 Task: For heading  Tahoma with underline.  font size for heading20,  'Change the font style of data to'Arial.  and font size to 12,  Change the alignment of both headline & data to Align left.  In the sheet  auditingSalesForecast_2022
Action: Mouse moved to (47, 98)
Screenshot: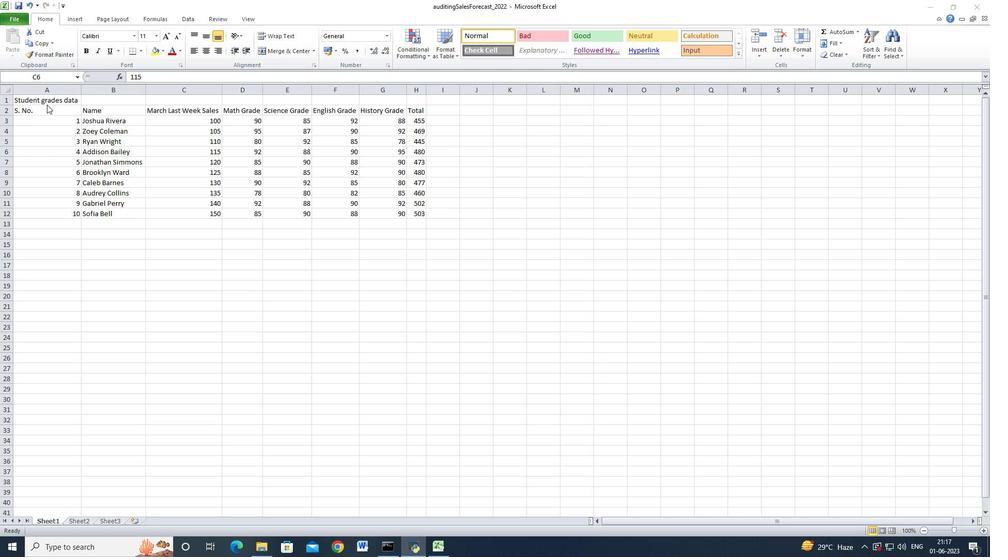 
Action: Mouse pressed left at (47, 98)
Screenshot: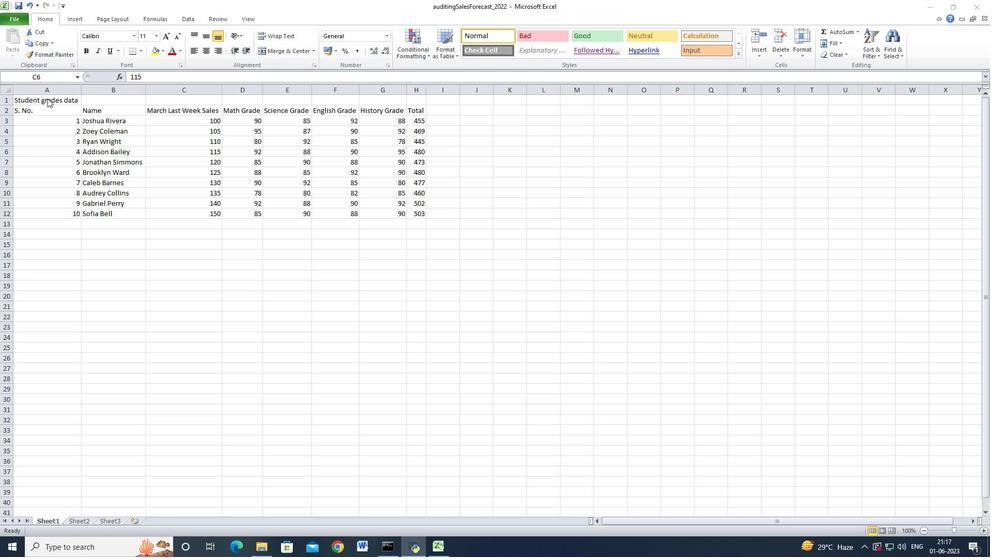 
Action: Mouse moved to (45, 99)
Screenshot: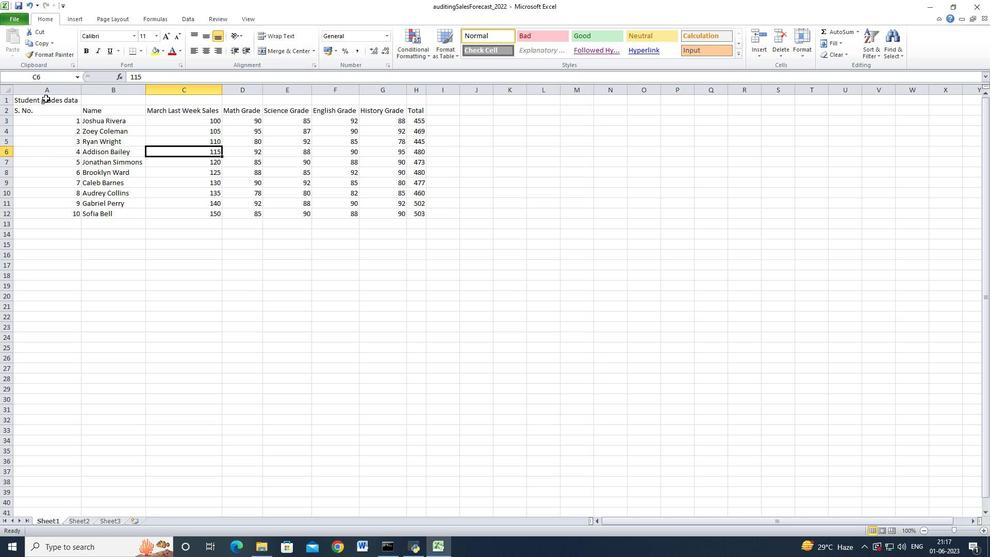 
Action: Mouse pressed left at (45, 99)
Screenshot: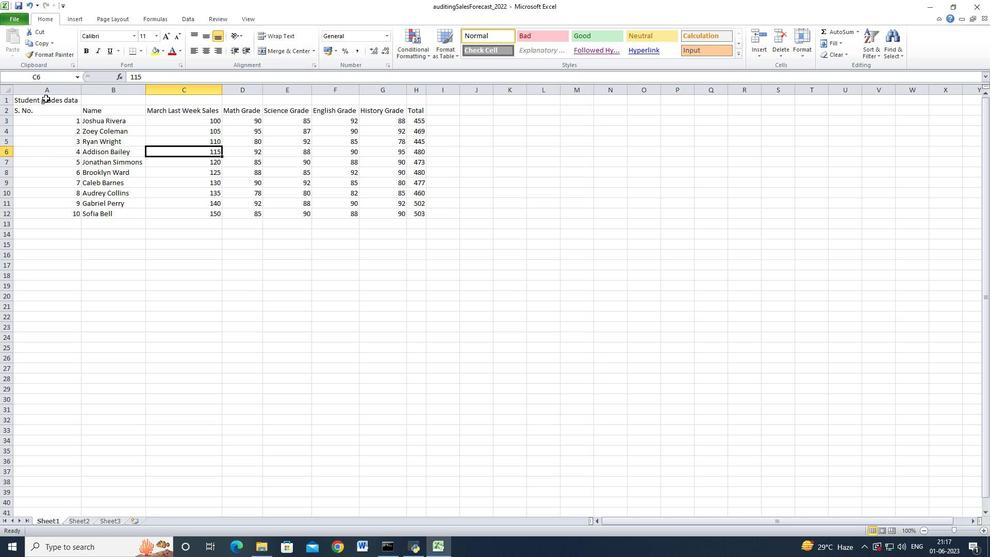 
Action: Mouse moved to (134, 35)
Screenshot: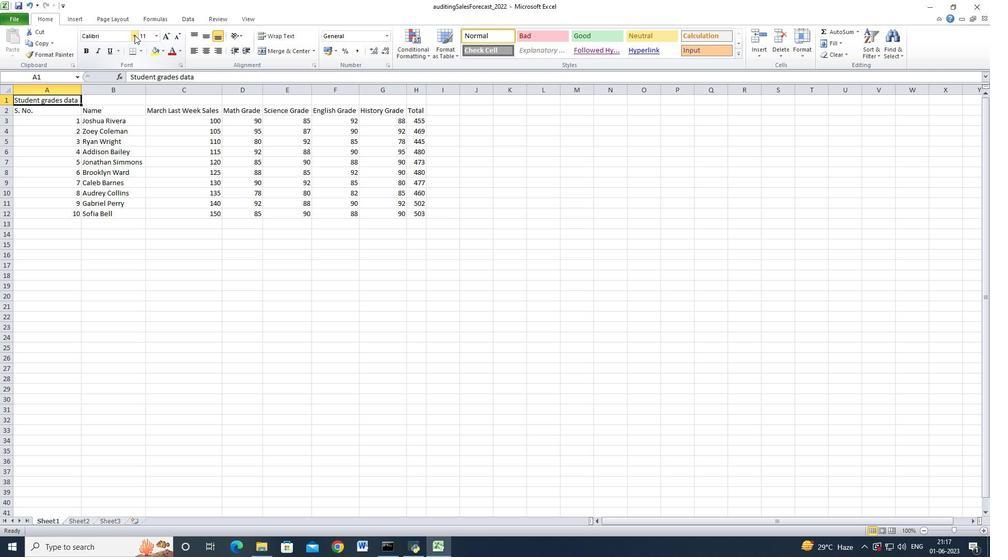 
Action: Mouse pressed left at (134, 35)
Screenshot: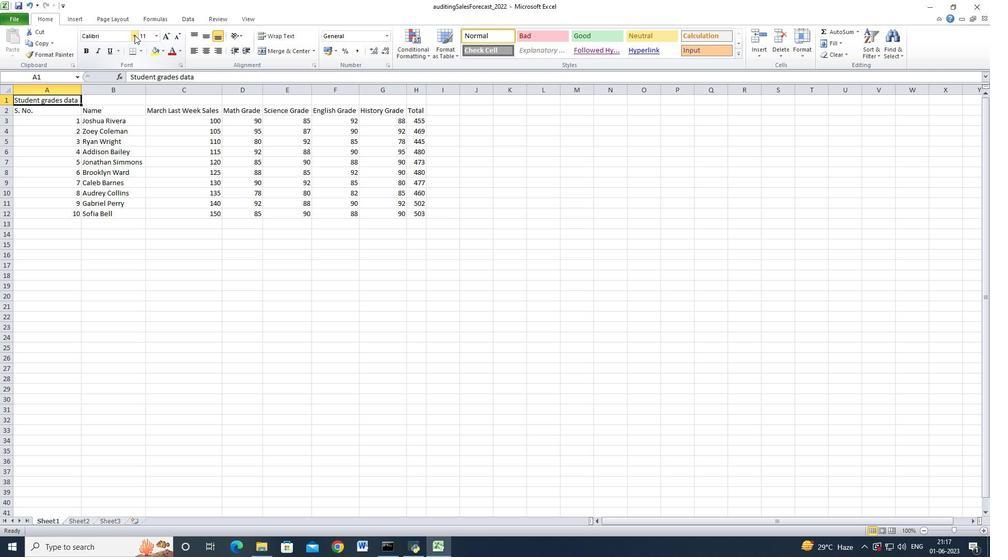 
Action: Mouse moved to (106, 248)
Screenshot: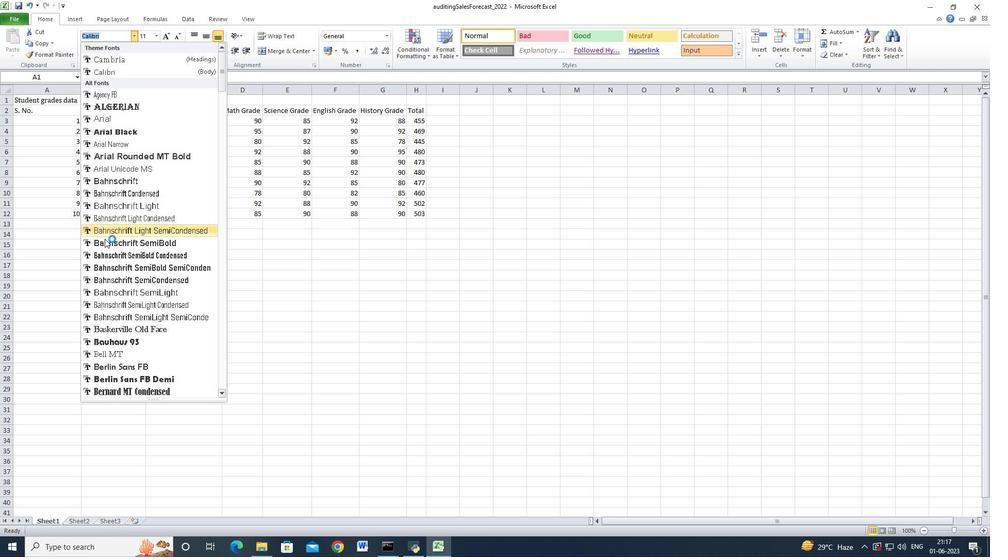 
Action: Mouse scrolled (106, 247) with delta (0, 0)
Screenshot: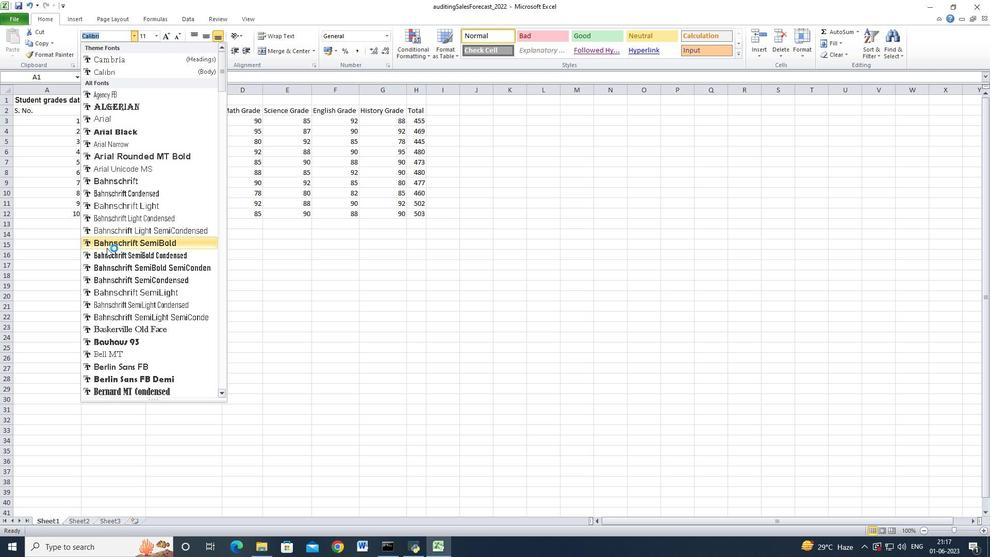 
Action: Mouse scrolled (106, 247) with delta (0, 0)
Screenshot: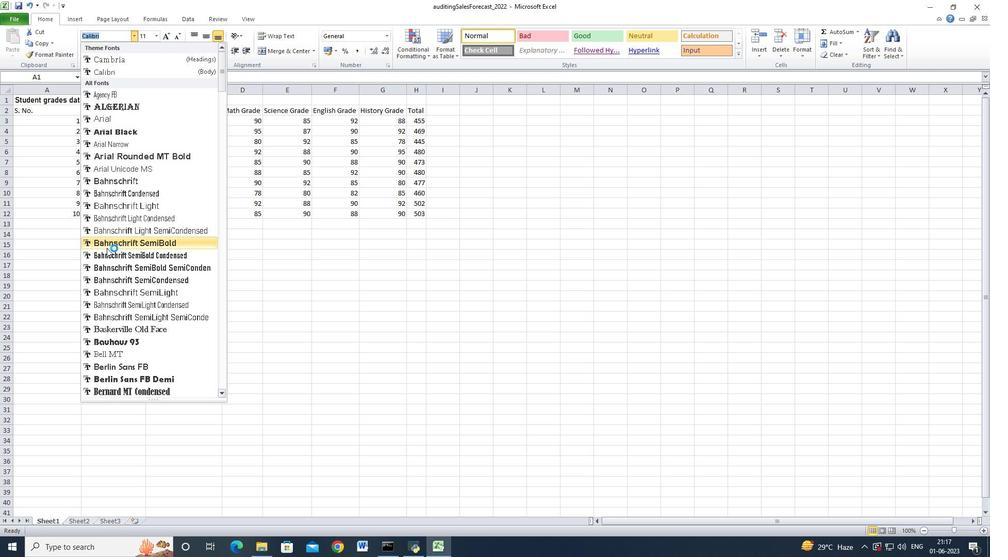 
Action: Mouse scrolled (106, 247) with delta (0, 0)
Screenshot: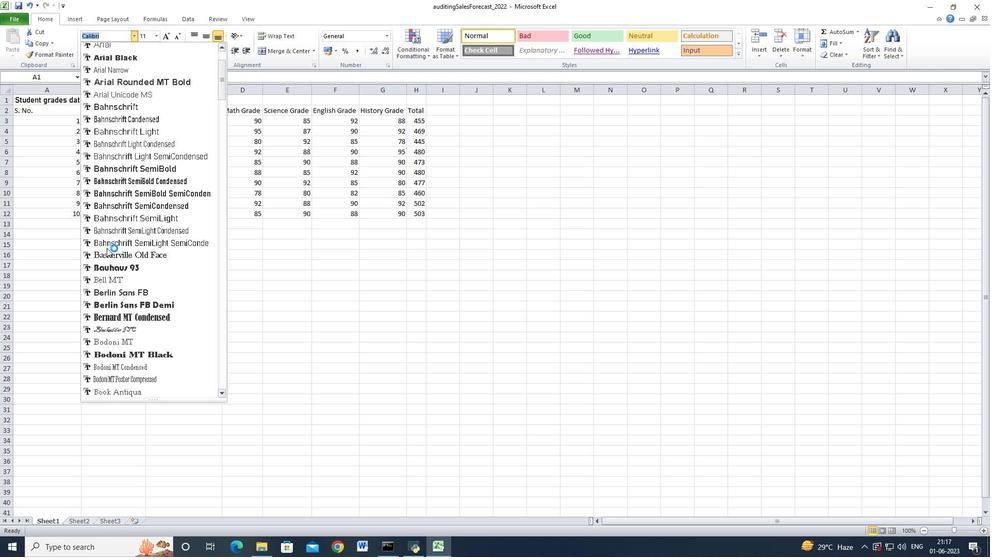 
Action: Mouse moved to (106, 248)
Screenshot: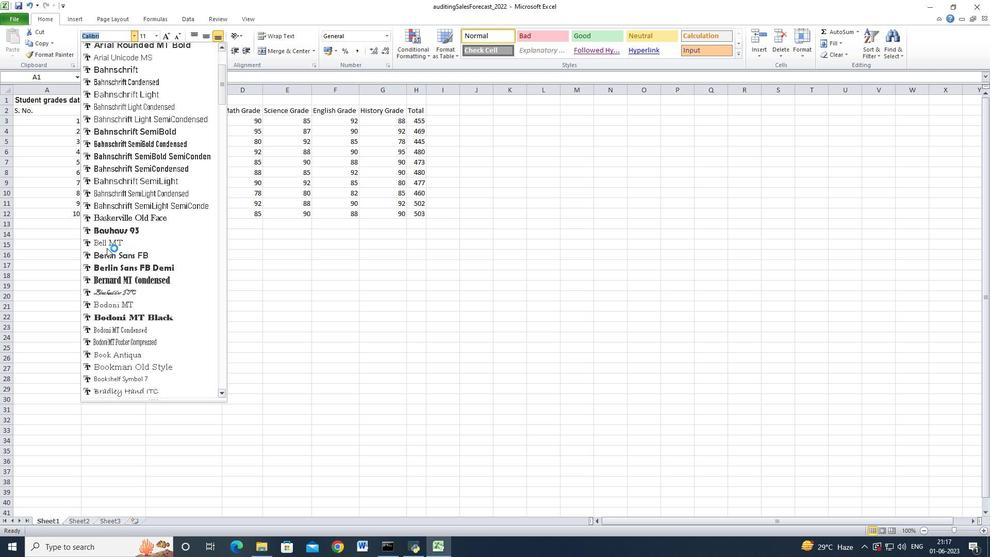 
Action: Mouse scrolled (106, 247) with delta (0, 0)
Screenshot: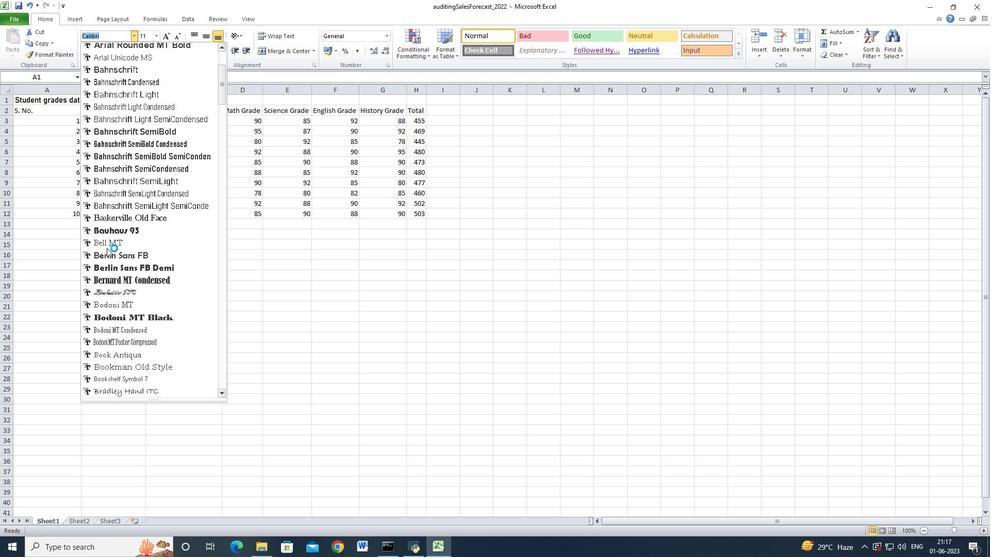
Action: Mouse scrolled (106, 247) with delta (0, 0)
Screenshot: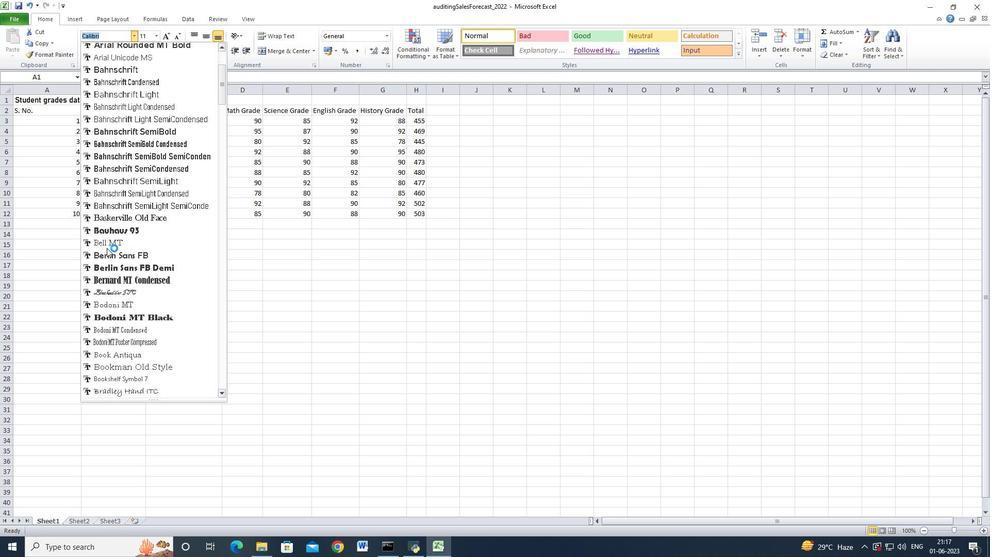 
Action: Mouse scrolled (106, 247) with delta (0, 0)
Screenshot: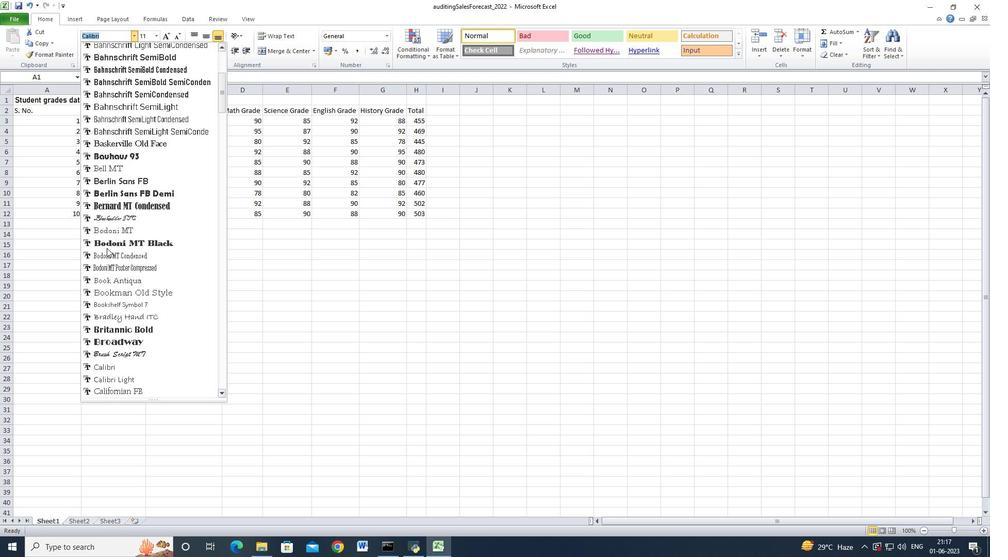 
Action: Mouse scrolled (106, 247) with delta (0, 0)
Screenshot: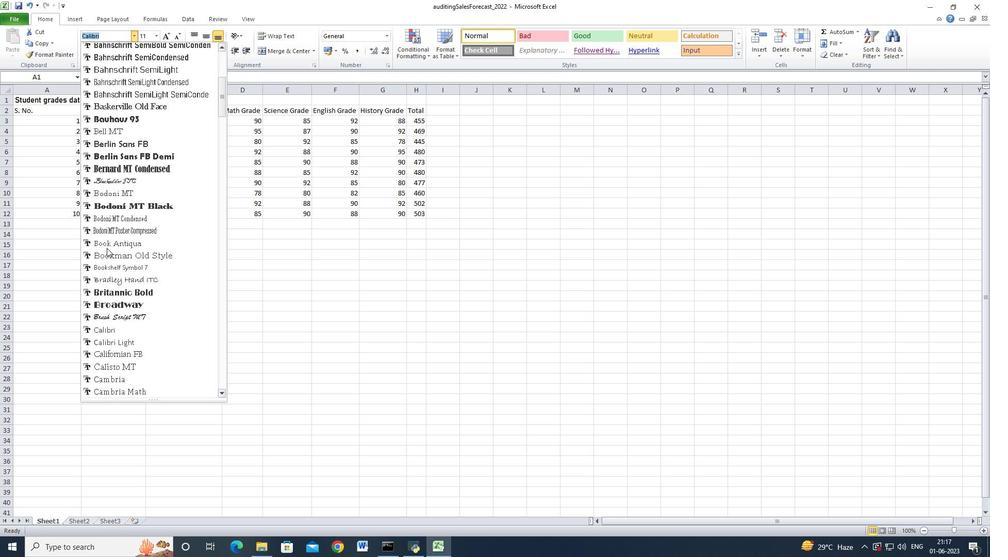 
Action: Mouse scrolled (106, 247) with delta (0, 0)
Screenshot: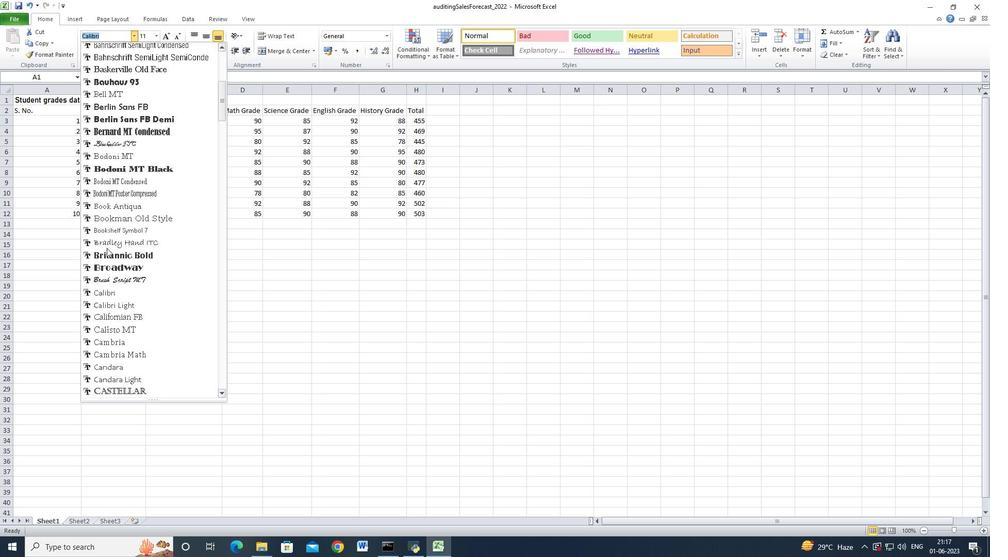 
Action: Mouse scrolled (106, 247) with delta (0, 0)
Screenshot: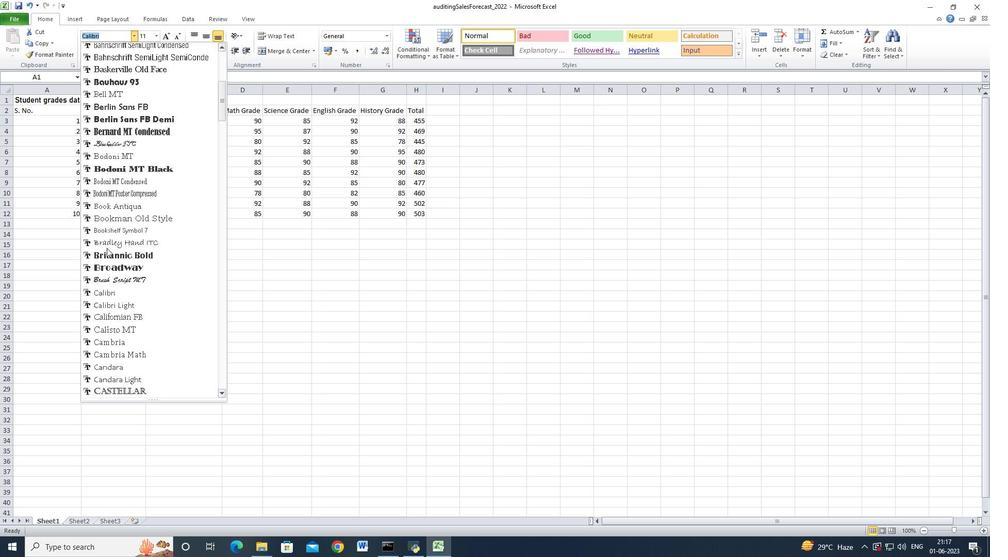 
Action: Mouse scrolled (106, 247) with delta (0, 0)
Screenshot: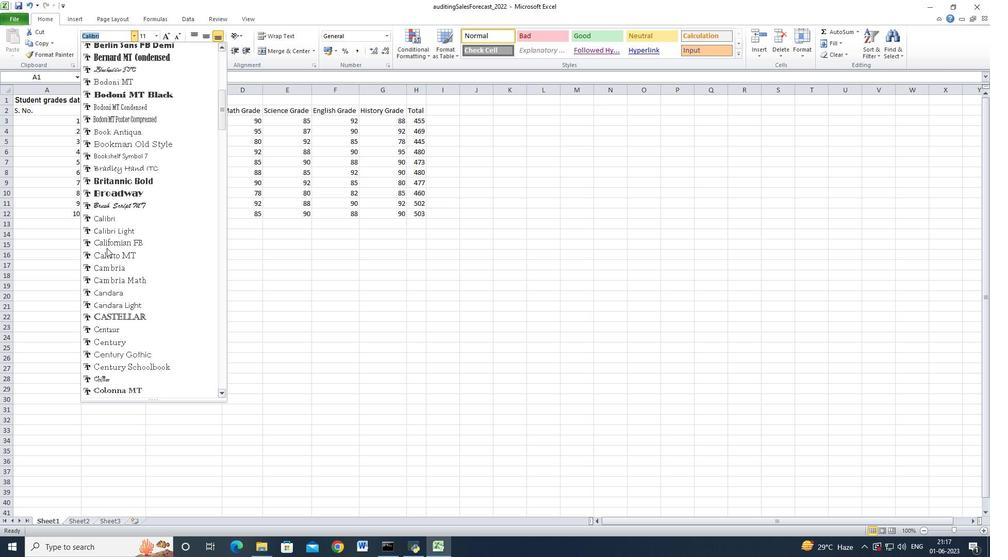
Action: Mouse scrolled (106, 247) with delta (0, 0)
Screenshot: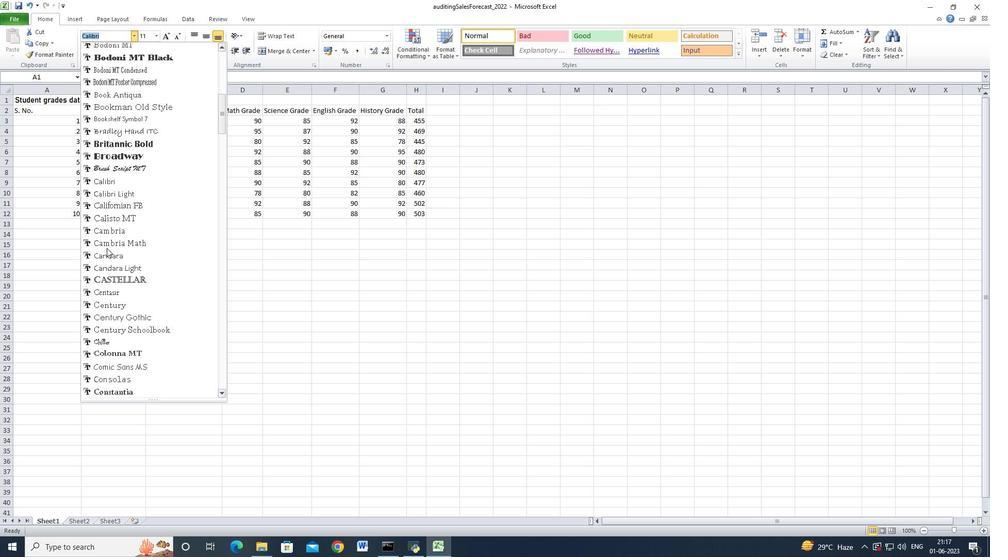 
Action: Mouse scrolled (106, 247) with delta (0, 0)
Screenshot: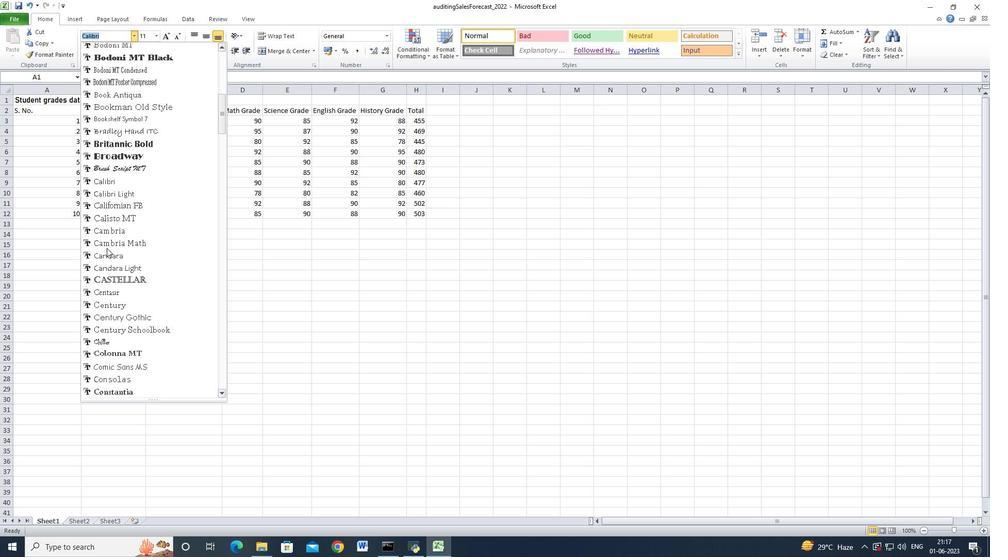 
Action: Mouse scrolled (106, 247) with delta (0, 0)
Screenshot: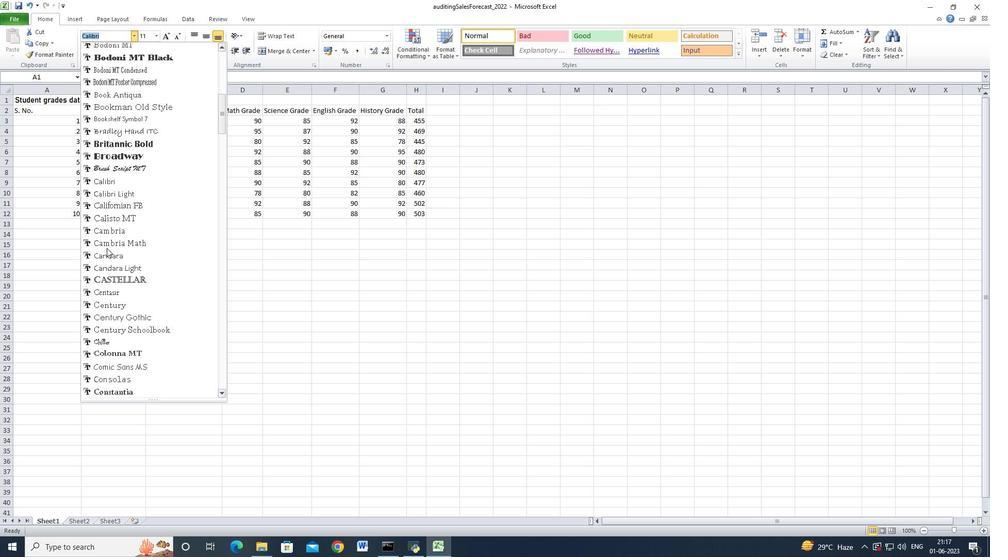 
Action: Mouse scrolled (106, 247) with delta (0, 0)
Screenshot: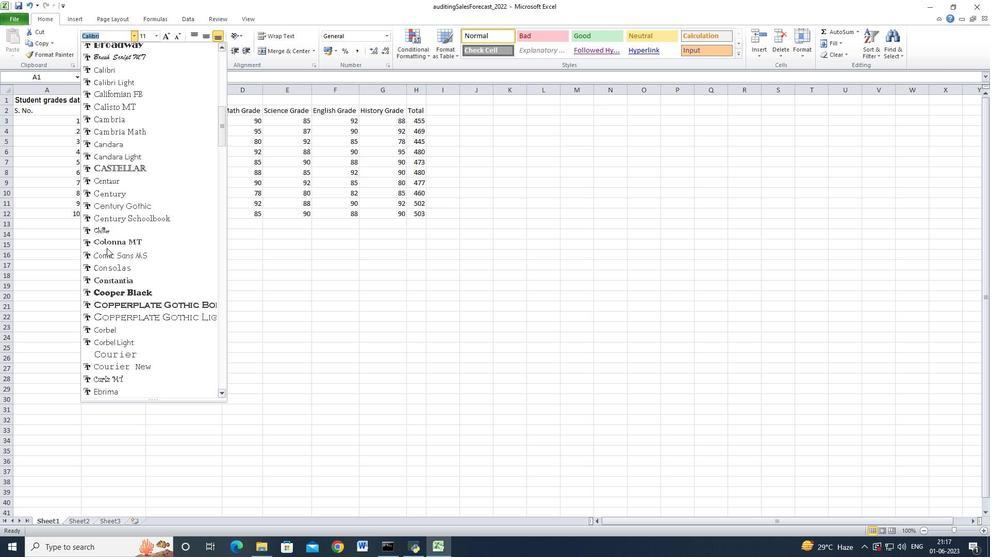 
Action: Mouse scrolled (106, 247) with delta (0, 0)
Screenshot: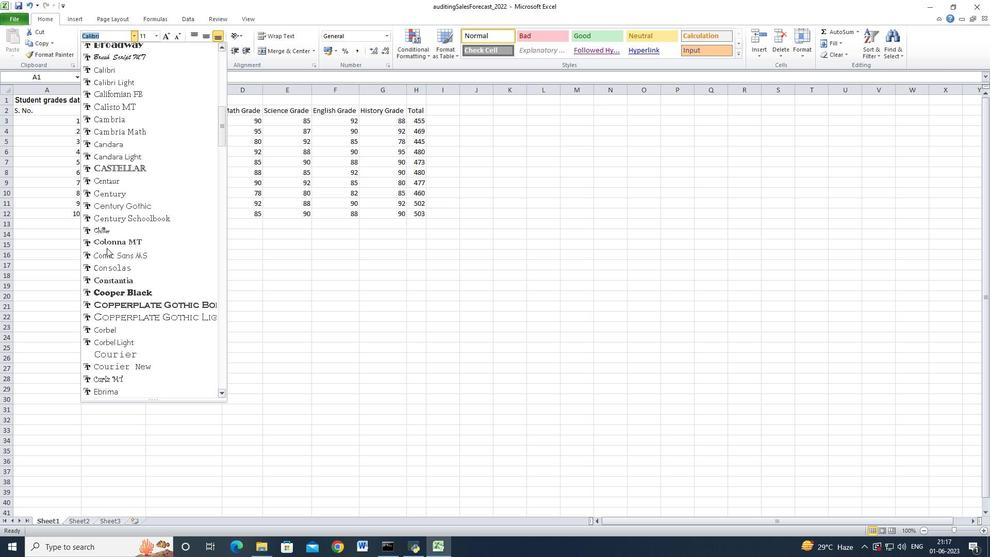 
Action: Mouse scrolled (106, 247) with delta (0, 0)
Screenshot: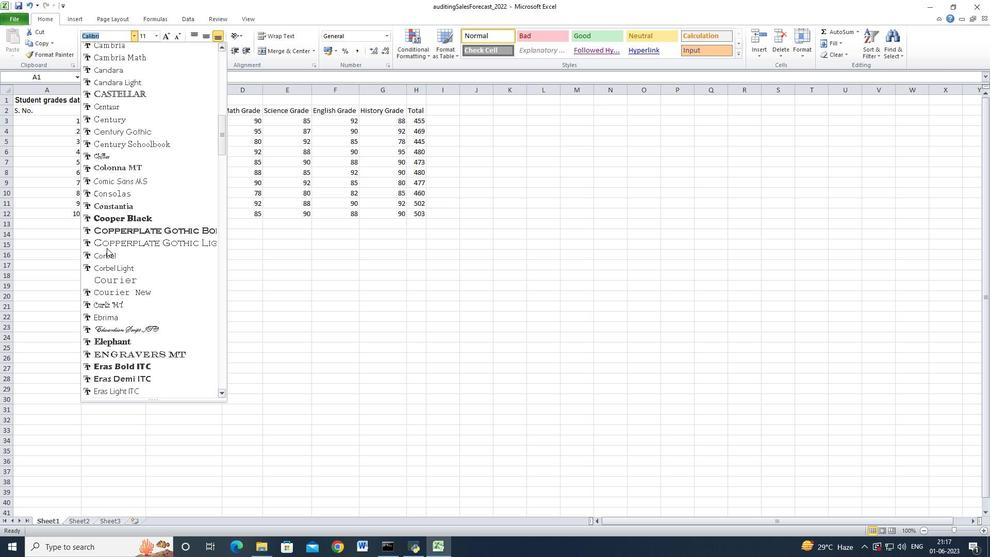 
Action: Mouse scrolled (106, 247) with delta (0, 0)
Screenshot: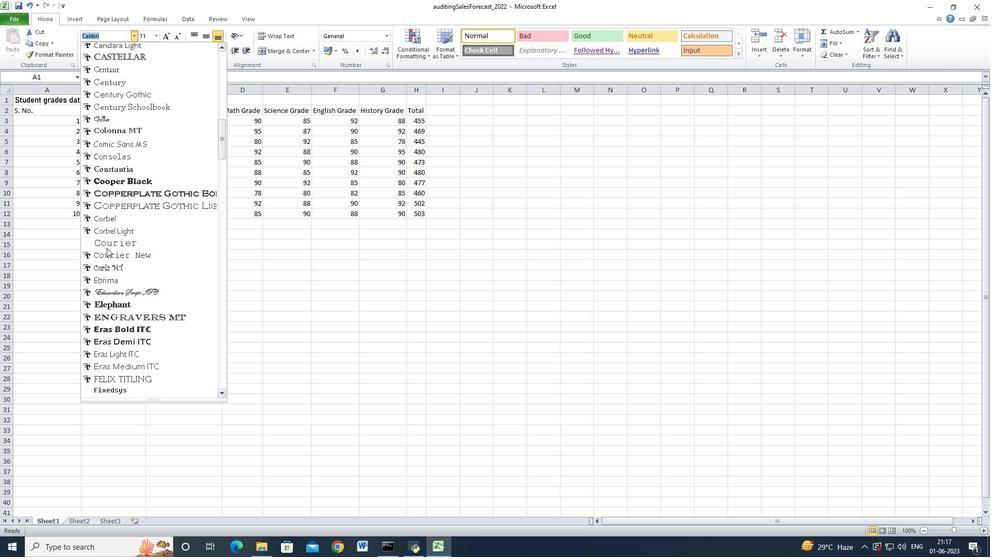 
Action: Mouse scrolled (106, 247) with delta (0, 0)
Screenshot: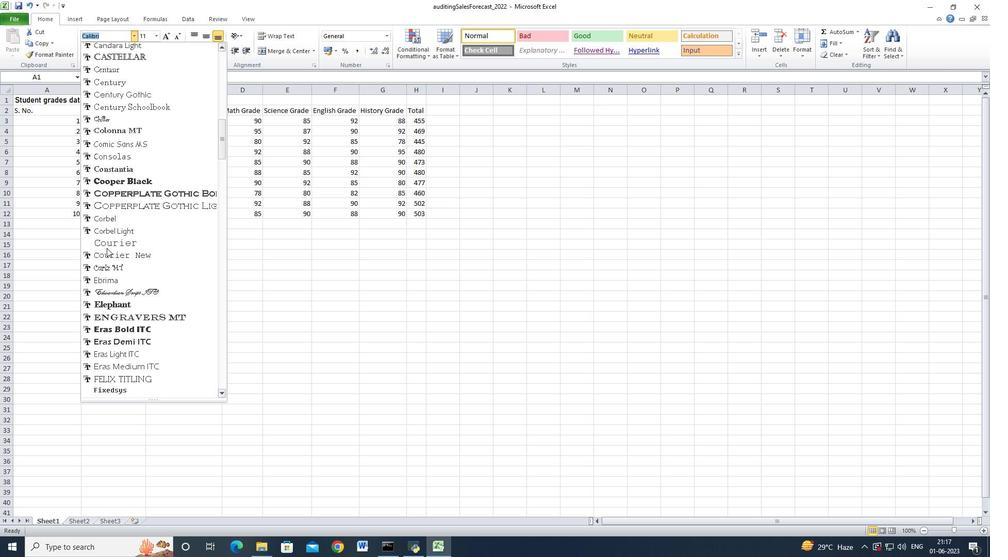 
Action: Mouse scrolled (106, 247) with delta (0, 0)
Screenshot: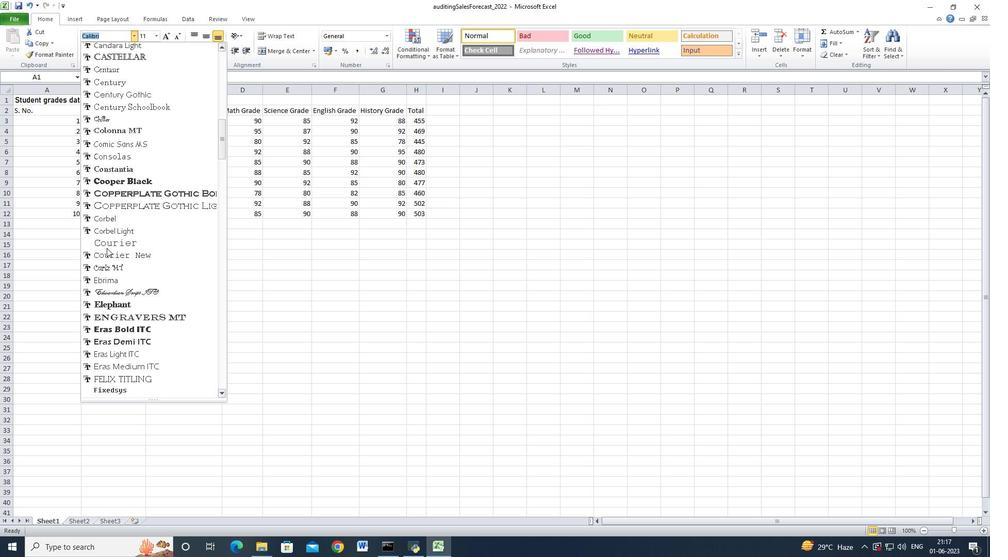 
Action: Mouse scrolled (106, 247) with delta (0, 0)
Screenshot: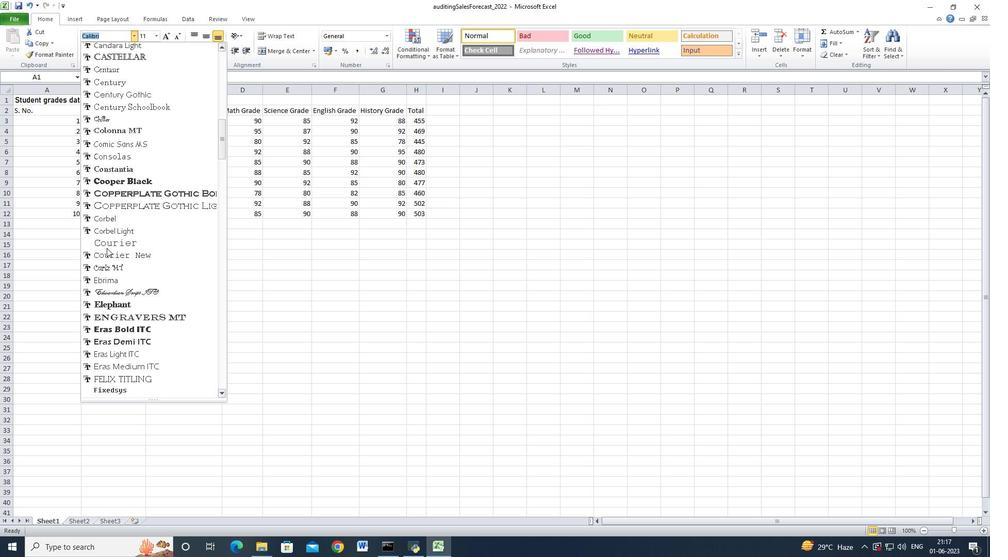 
Action: Mouse scrolled (106, 247) with delta (0, 0)
Screenshot: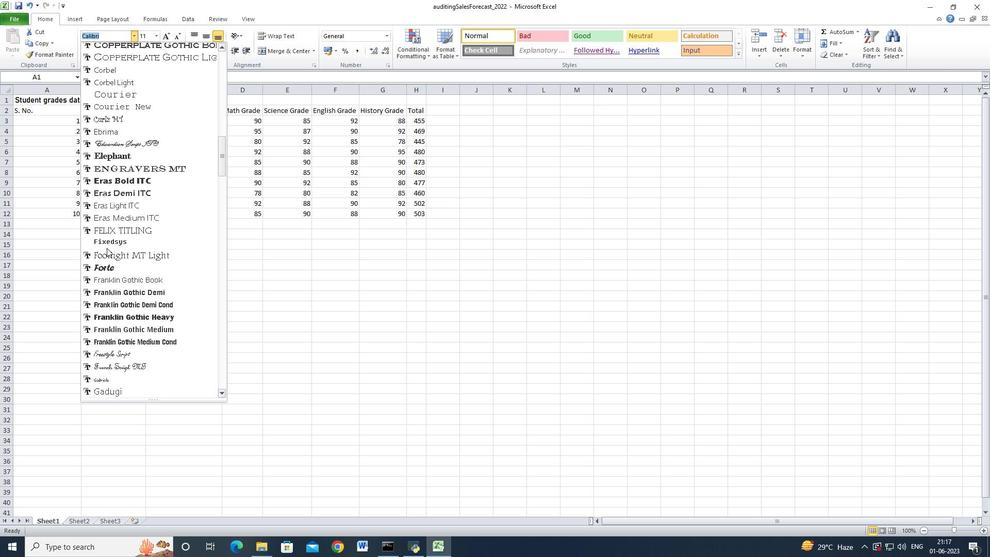 
Action: Mouse scrolled (106, 247) with delta (0, 0)
Screenshot: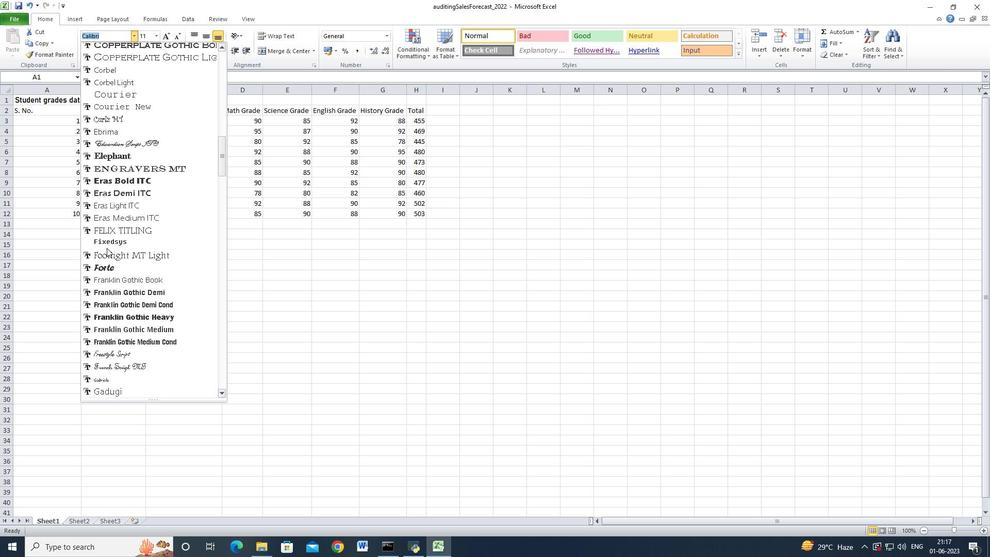 
Action: Mouse scrolled (106, 247) with delta (0, 0)
Screenshot: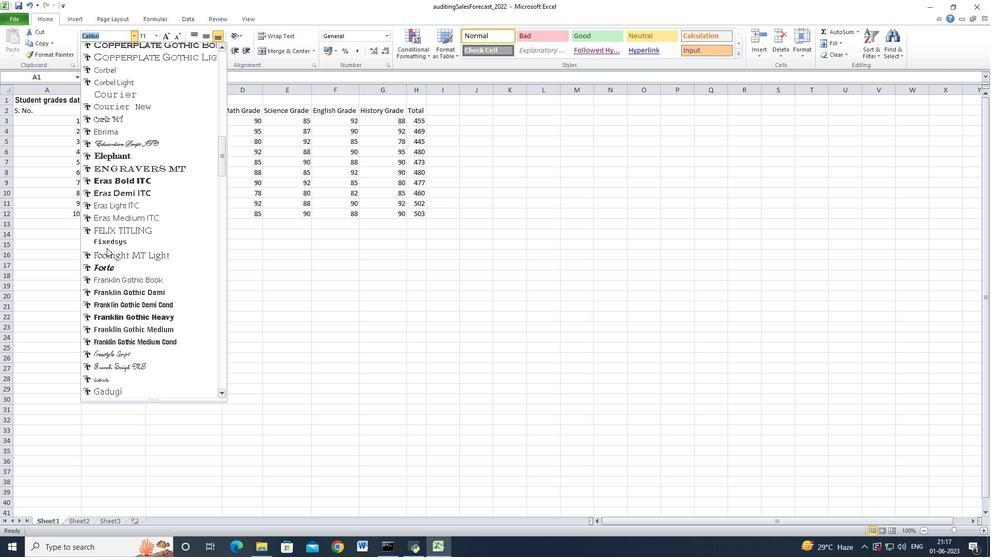 
Action: Mouse scrolled (106, 247) with delta (0, 0)
Screenshot: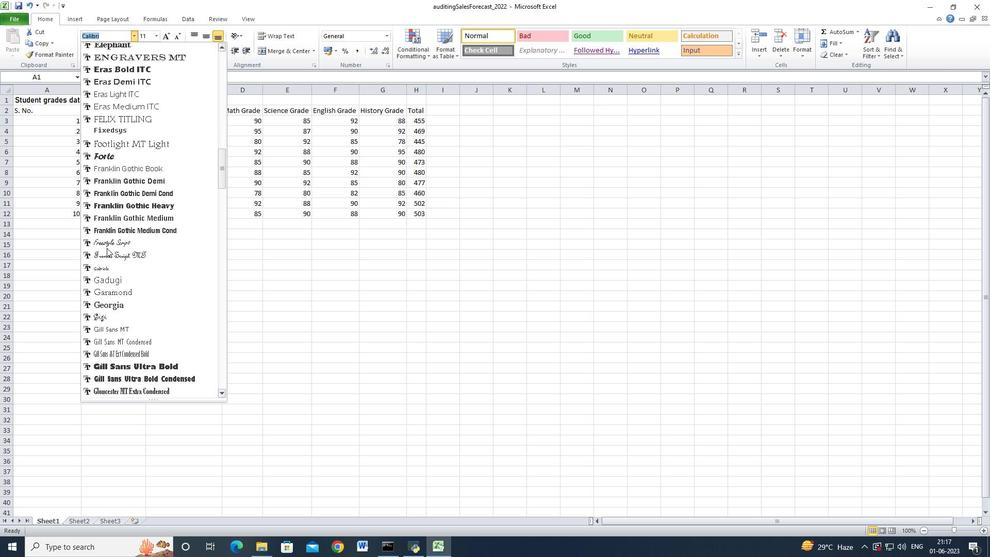 
Action: Mouse scrolled (106, 247) with delta (0, 0)
Screenshot: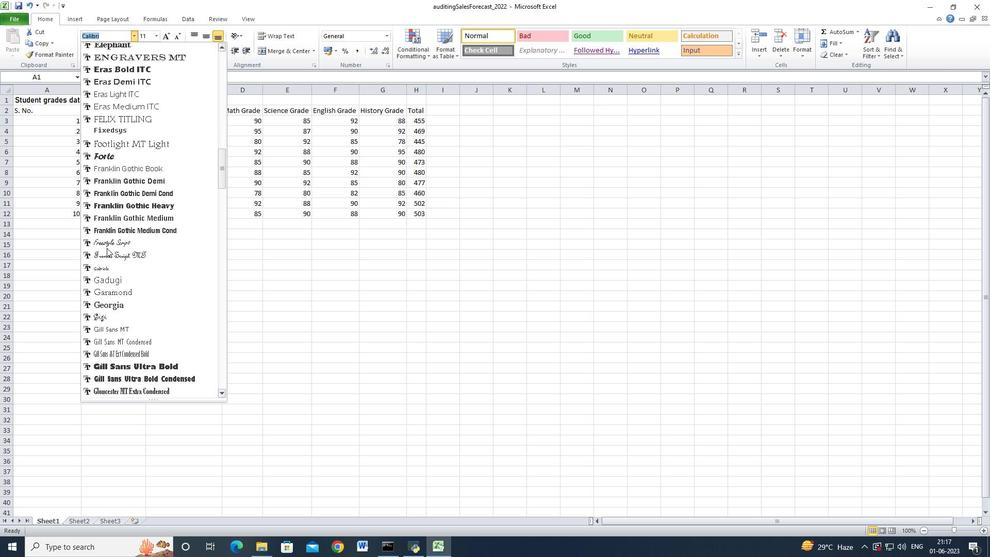 
Action: Mouse scrolled (106, 247) with delta (0, 0)
Screenshot: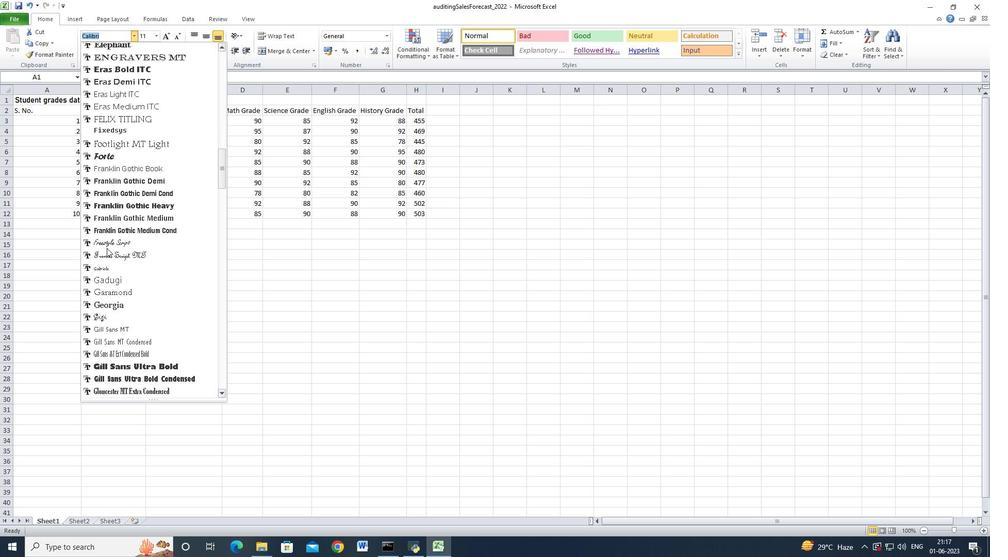 
Action: Mouse scrolled (106, 247) with delta (0, 0)
Screenshot: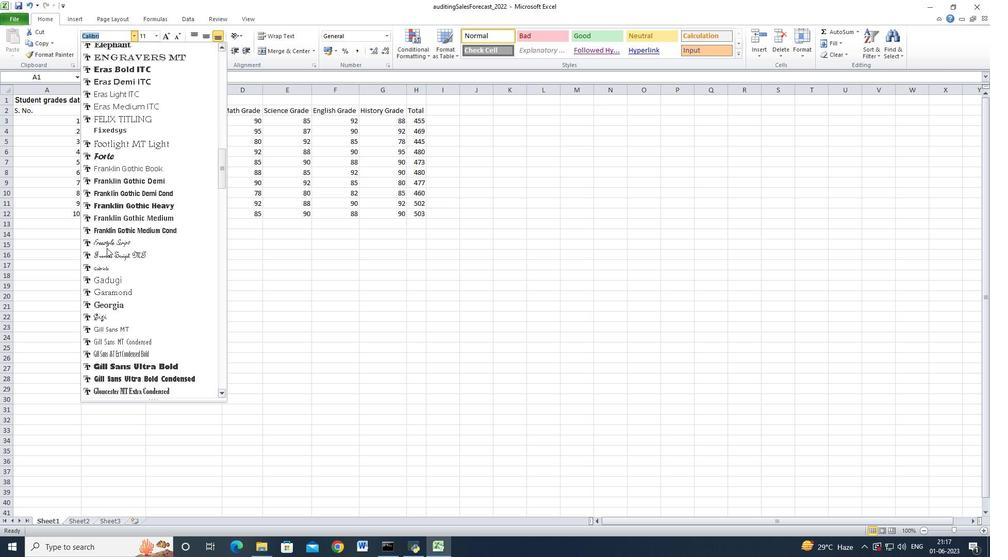 
Action: Mouse scrolled (106, 247) with delta (0, 0)
Screenshot: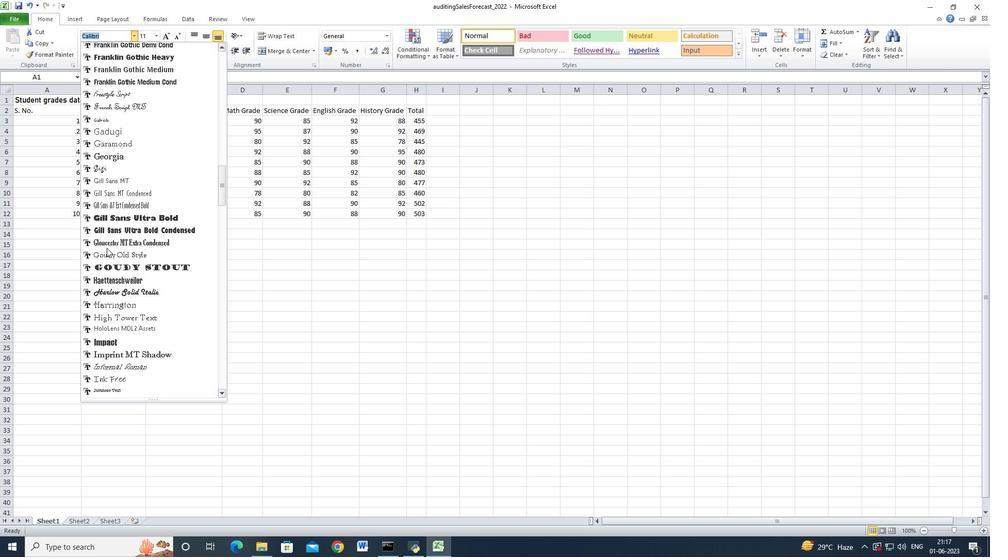 
Action: Mouse moved to (133, 99)
Screenshot: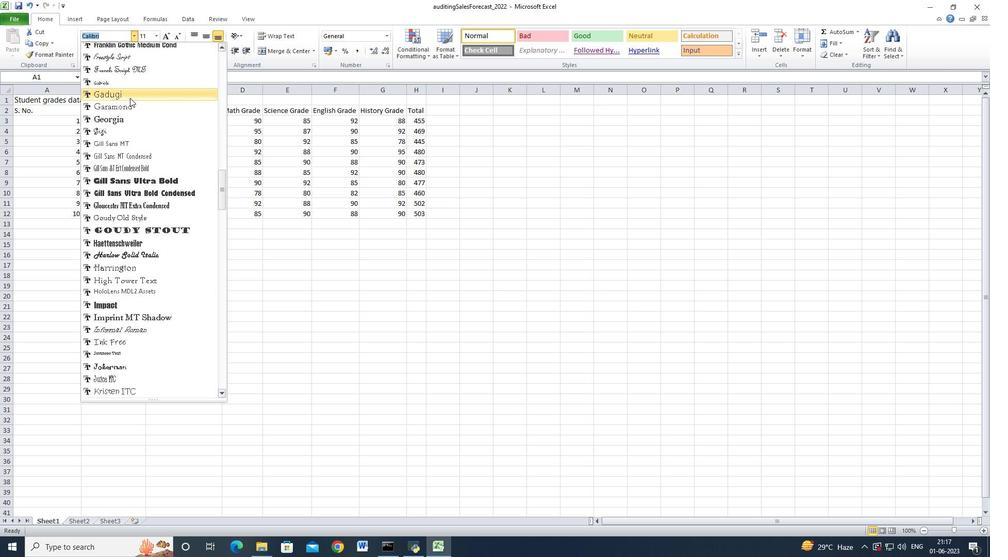
Action: Mouse scrolled (133, 100) with delta (0, 0)
Screenshot: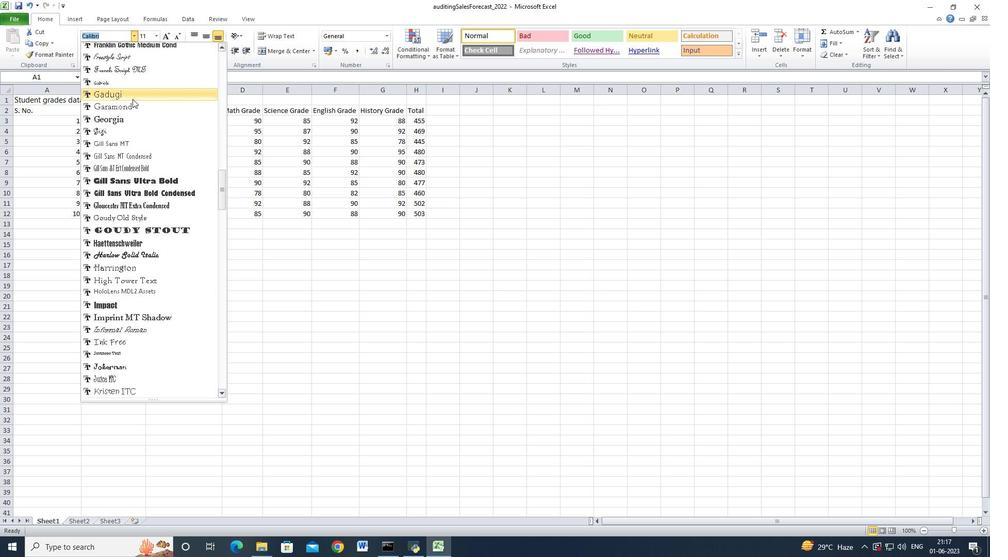 
Action: Mouse moved to (133, 99)
Screenshot: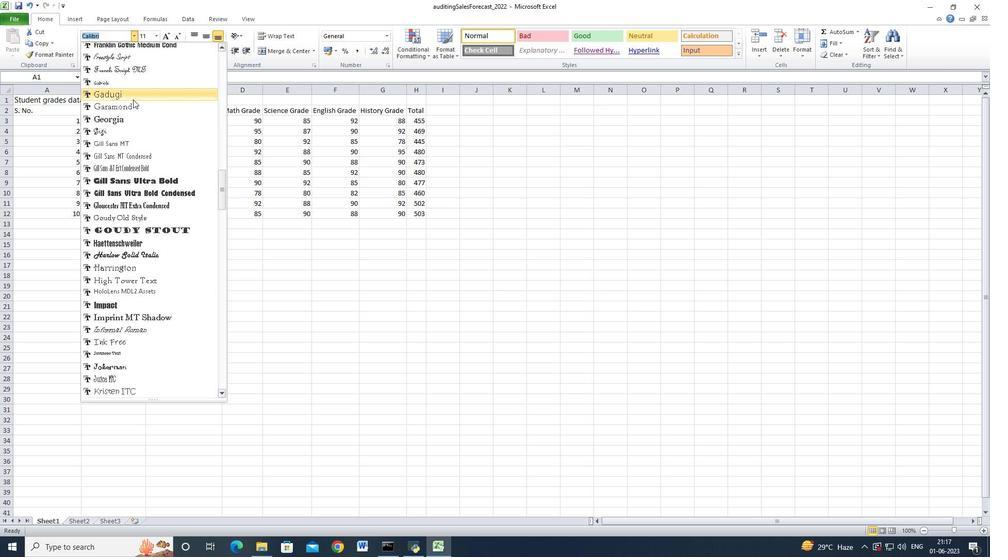 
Action: Mouse scrolled (133, 100) with delta (0, 0)
Screenshot: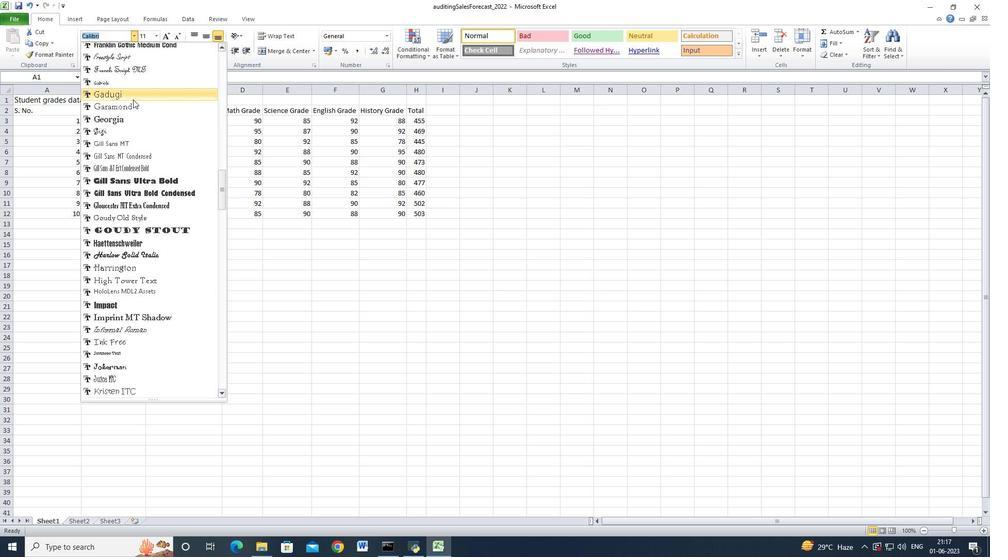 
Action: Mouse scrolled (133, 100) with delta (0, 0)
Screenshot: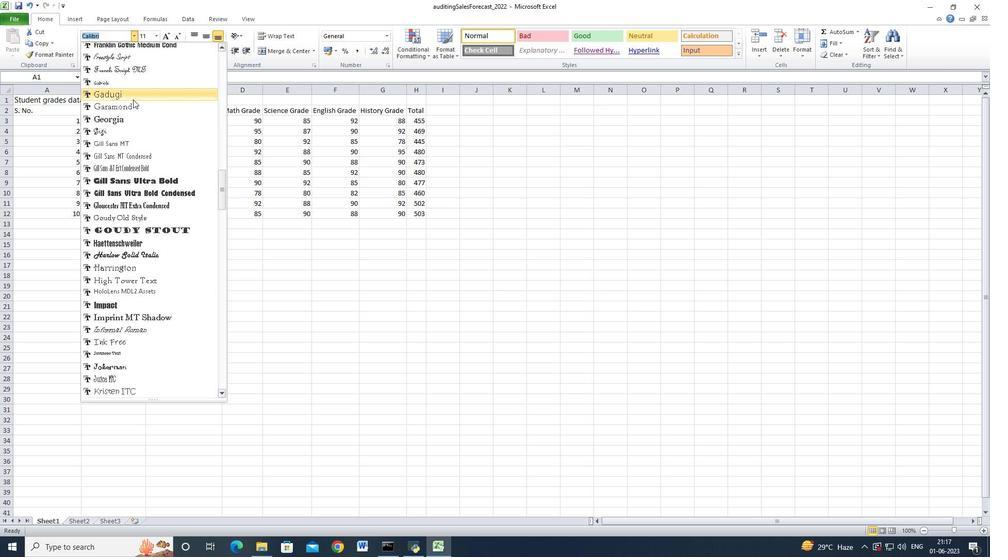 
Action: Mouse scrolled (133, 100) with delta (0, 0)
Screenshot: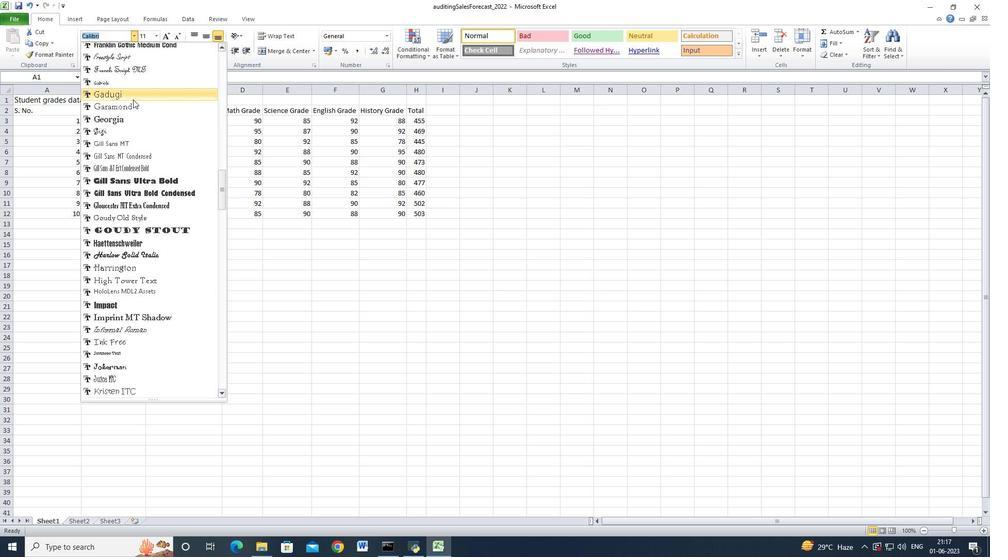 
Action: Mouse scrolled (133, 100) with delta (0, 0)
Screenshot: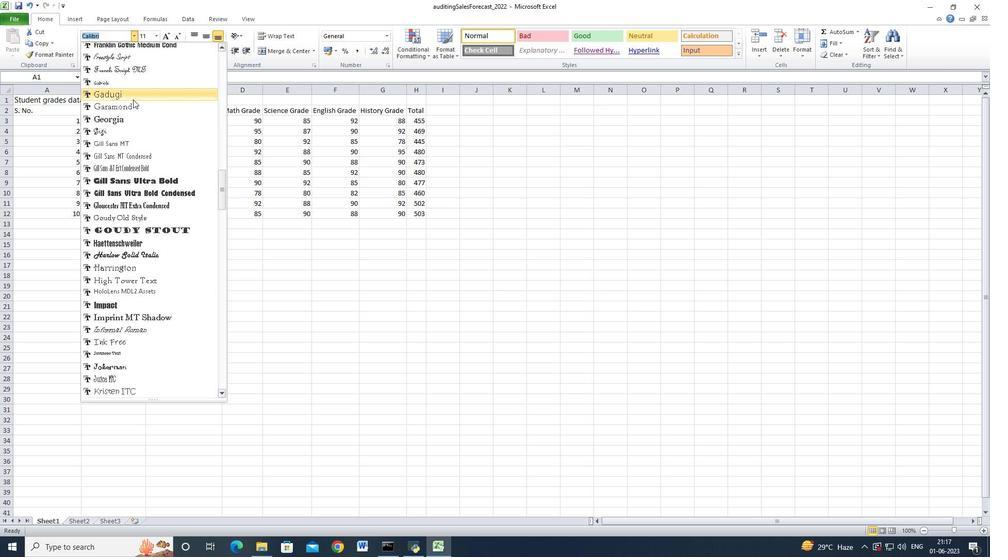 
Action: Mouse scrolled (133, 100) with delta (0, 0)
Screenshot: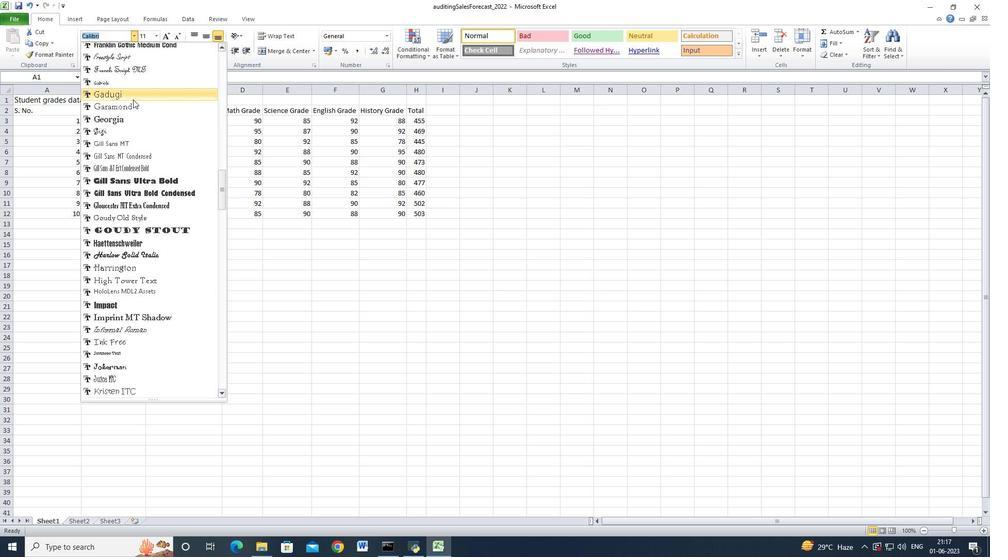 
Action: Mouse scrolled (133, 100) with delta (0, 0)
Screenshot: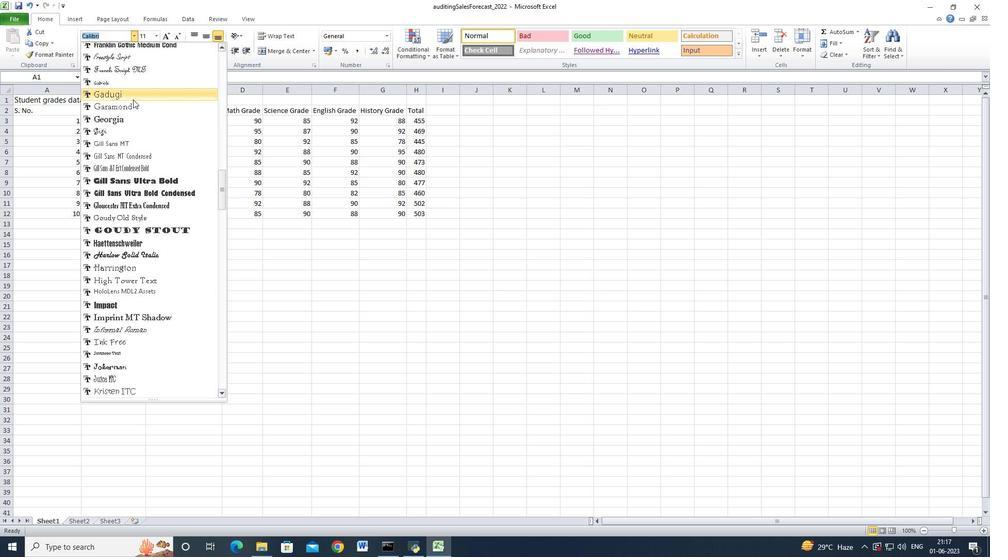 
Action: Mouse moved to (132, 99)
Screenshot: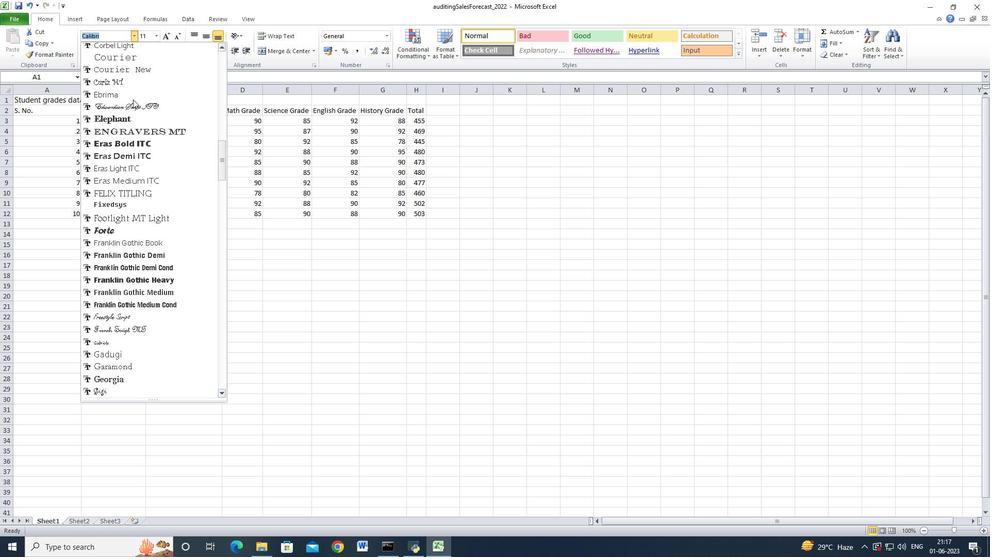 
Action: Mouse scrolled (132, 100) with delta (0, 0)
Screenshot: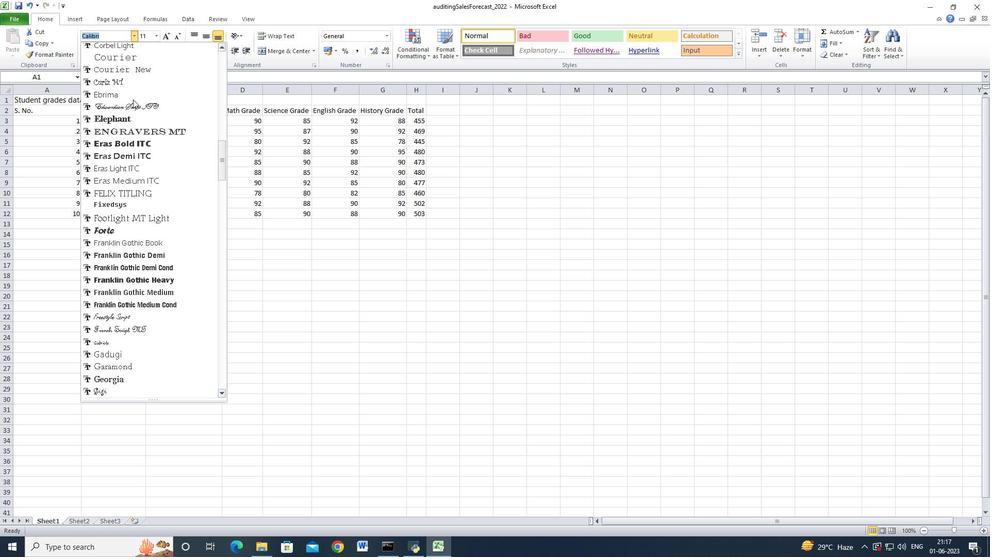 
Action: Mouse moved to (132, 99)
Screenshot: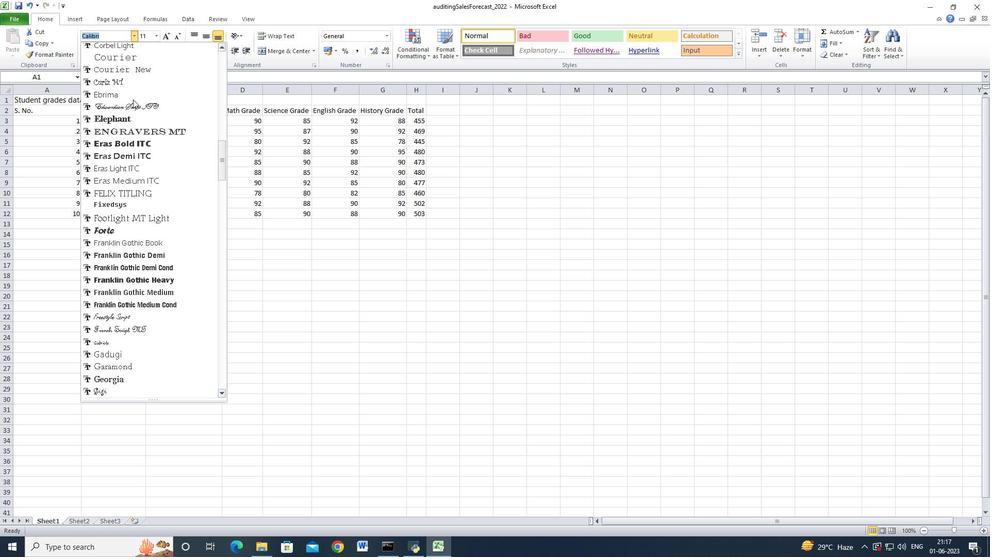 
Action: Mouse scrolled (132, 100) with delta (0, 0)
Screenshot: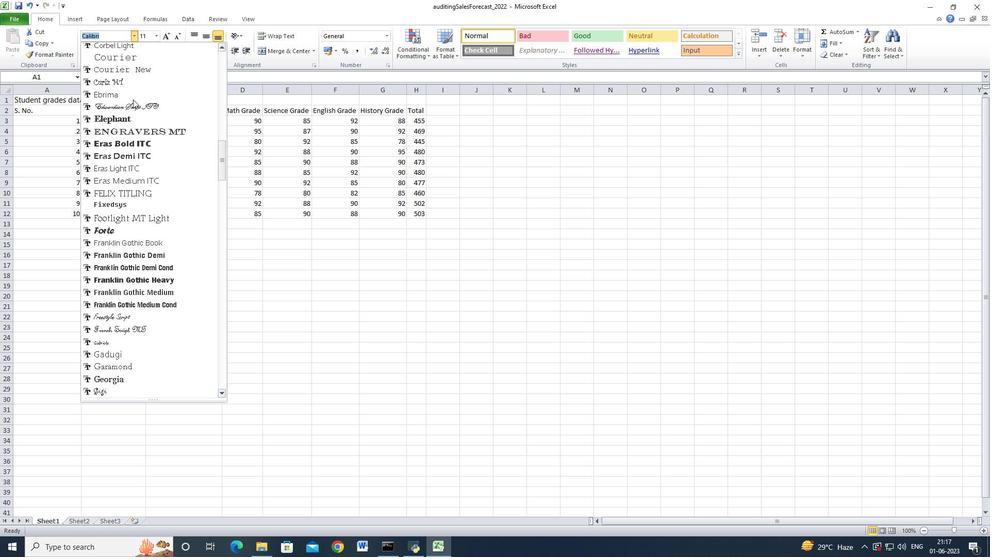 
Action: Mouse moved to (132, 99)
Screenshot: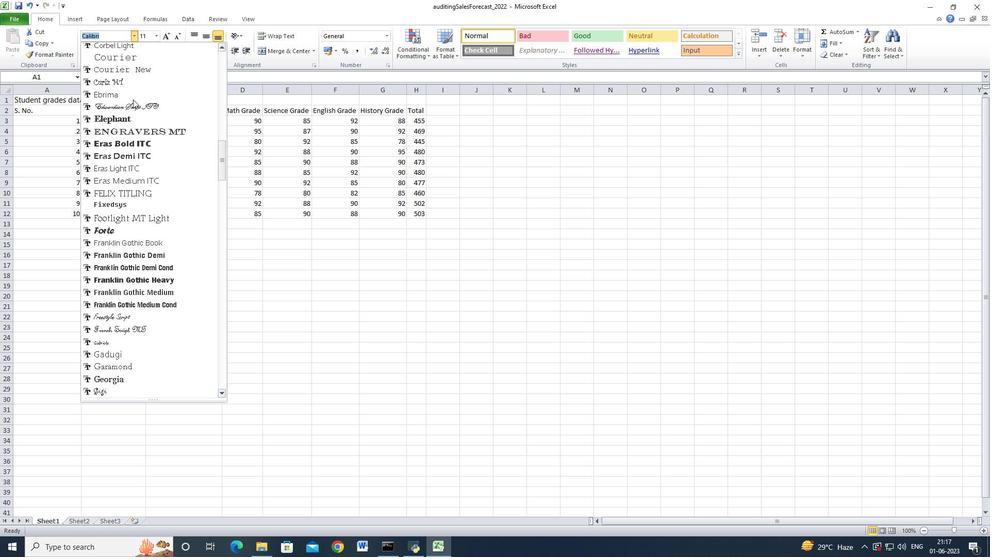 
Action: Mouse scrolled (132, 100) with delta (0, 0)
Screenshot: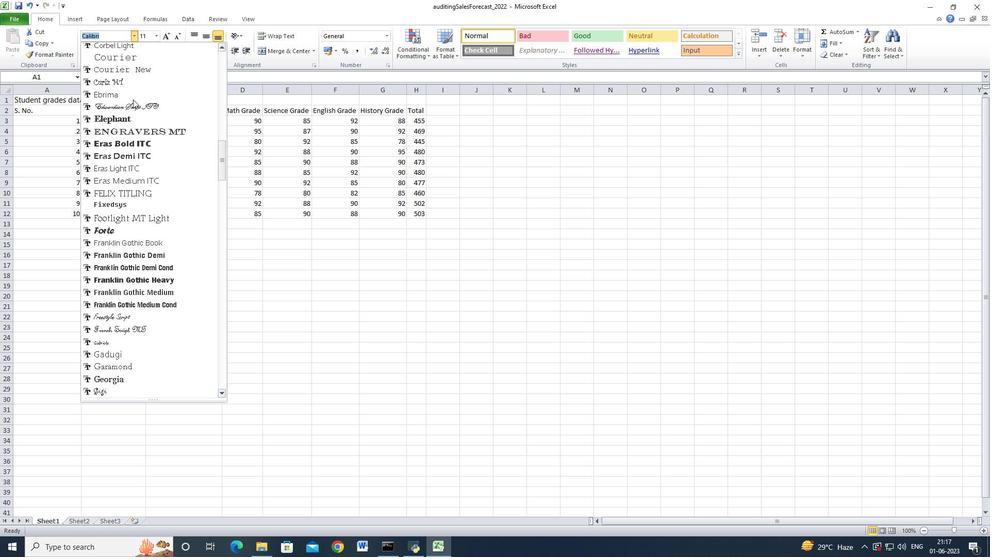
Action: Mouse scrolled (132, 100) with delta (0, 0)
Screenshot: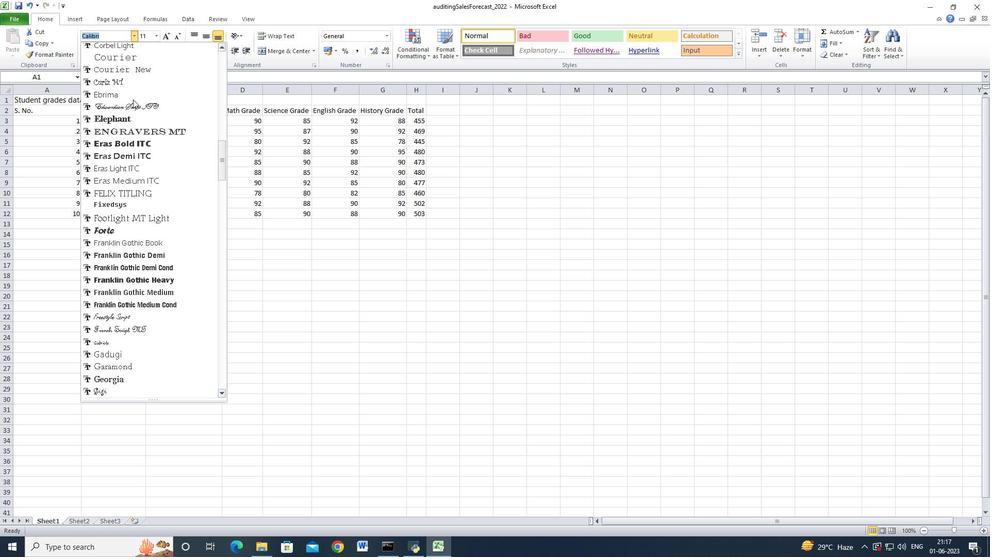 
Action: Mouse scrolled (132, 100) with delta (0, 0)
Screenshot: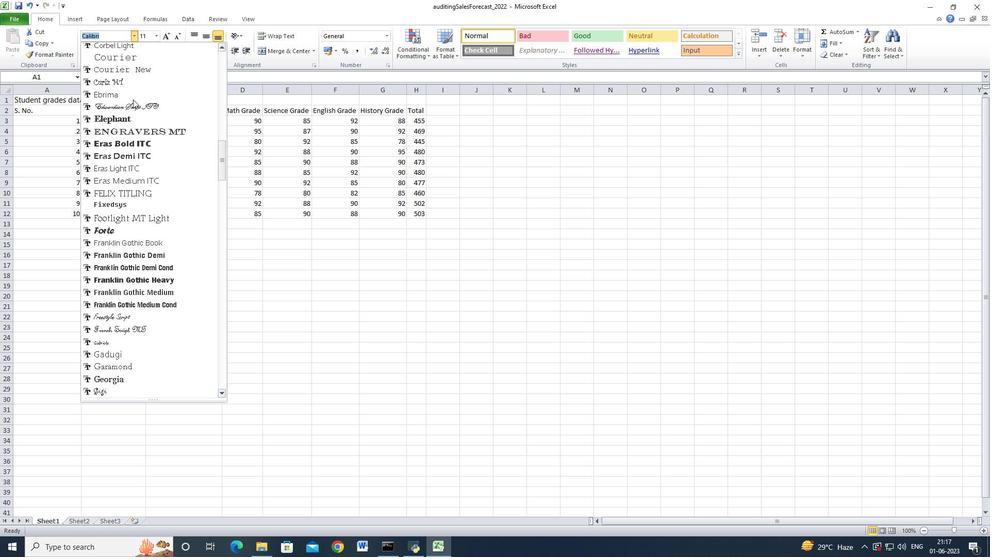 
Action: Mouse moved to (125, 92)
Screenshot: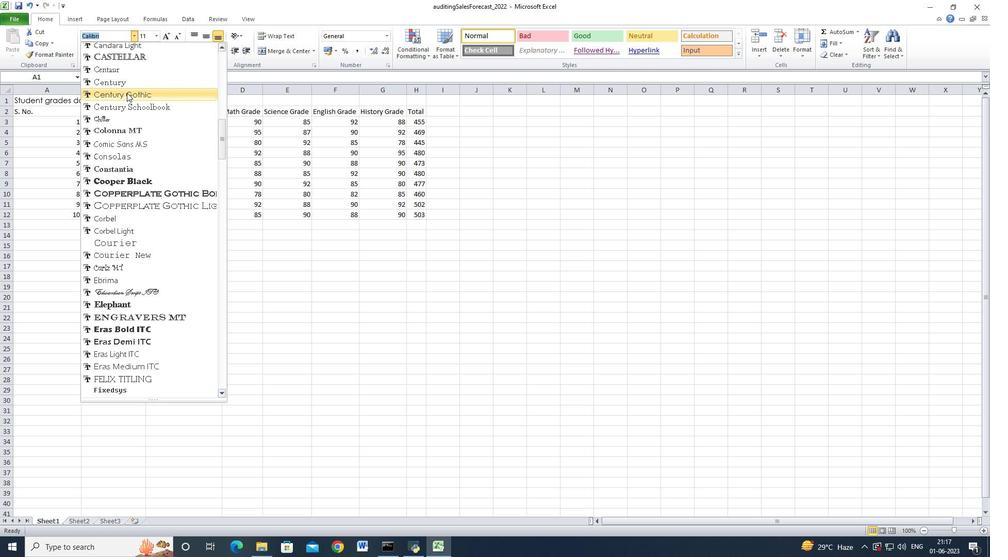 
Action: Key pressed tahoma<Key.enter>
Screenshot: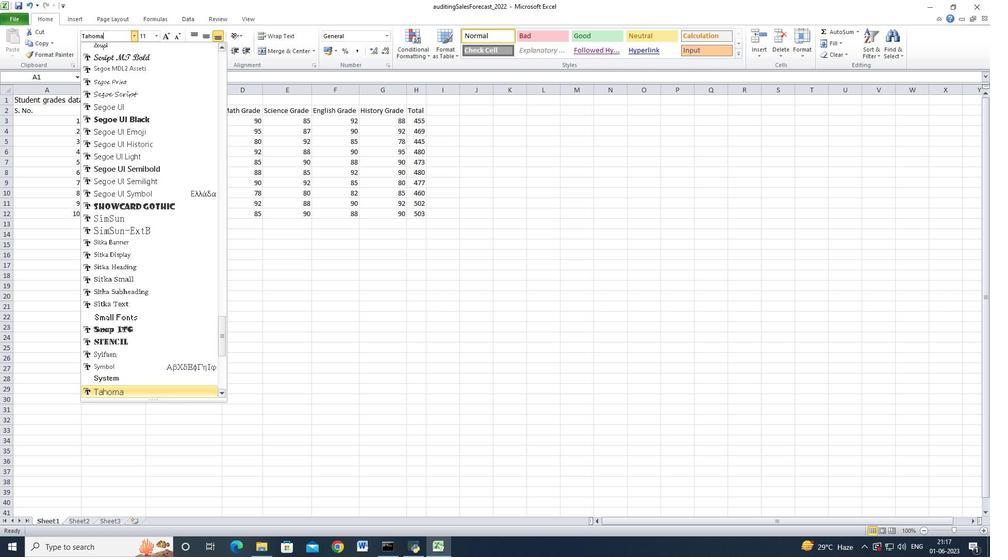 
Action: Mouse moved to (112, 52)
Screenshot: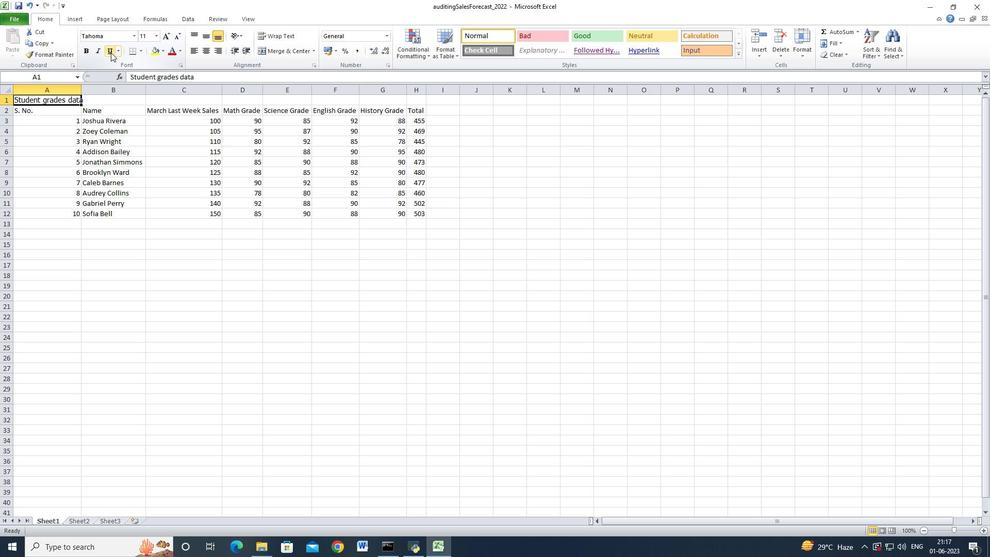 
Action: Mouse pressed left at (112, 52)
Screenshot: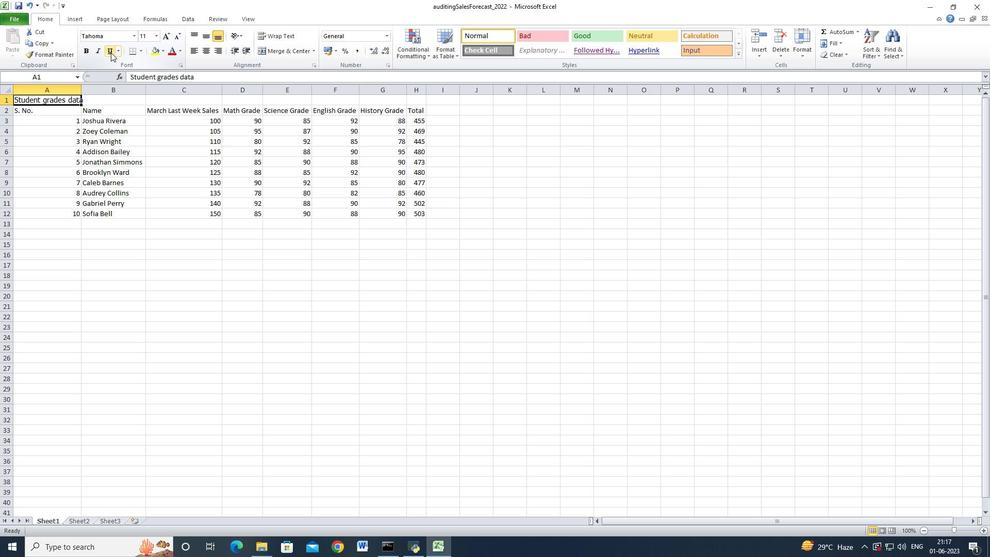 
Action: Mouse moved to (157, 35)
Screenshot: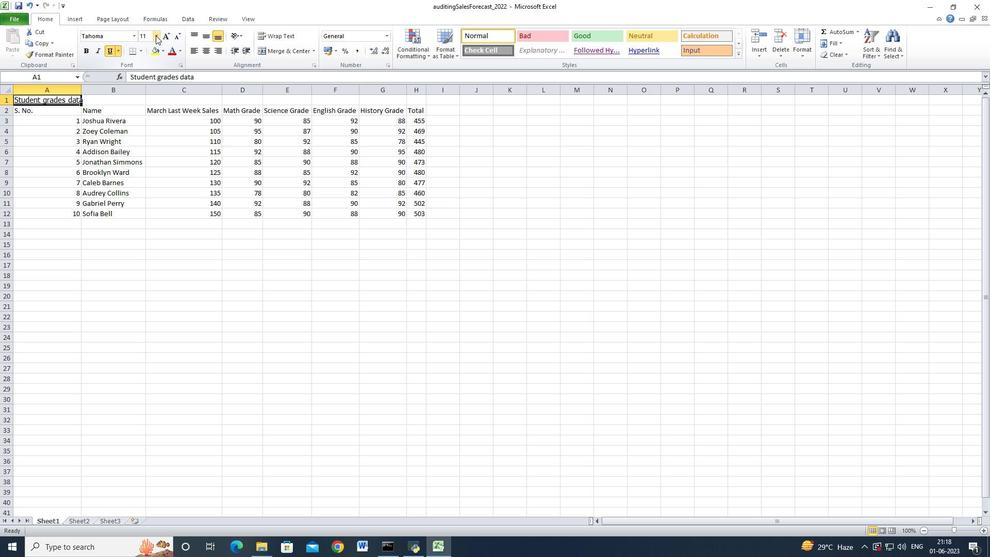 
Action: Mouse pressed left at (157, 35)
Screenshot: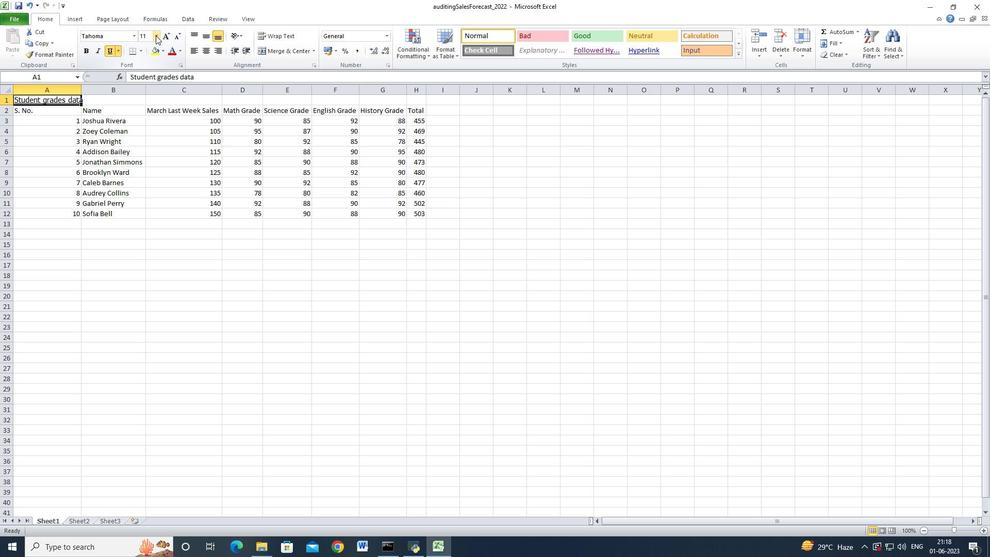 
Action: Mouse moved to (144, 116)
Screenshot: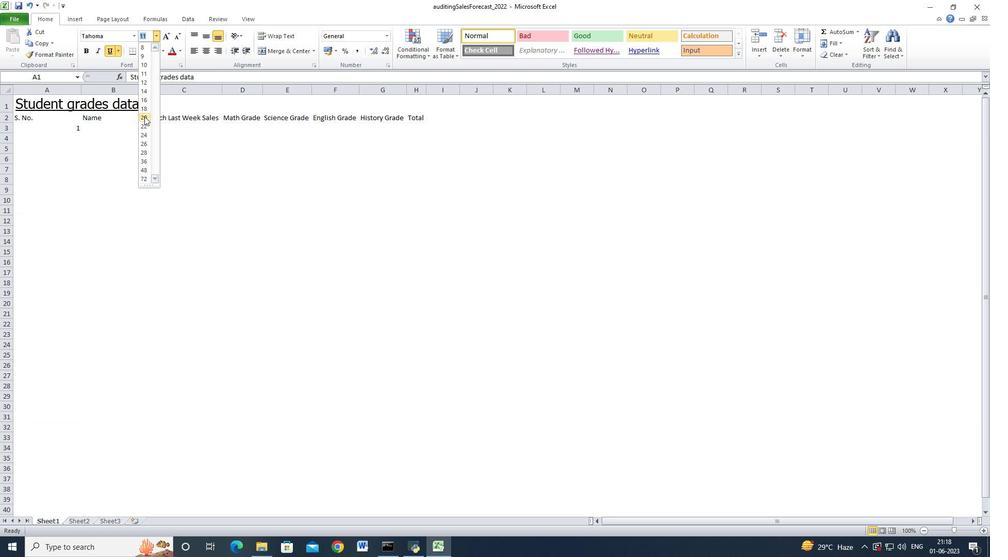 
Action: Mouse pressed left at (144, 116)
Screenshot: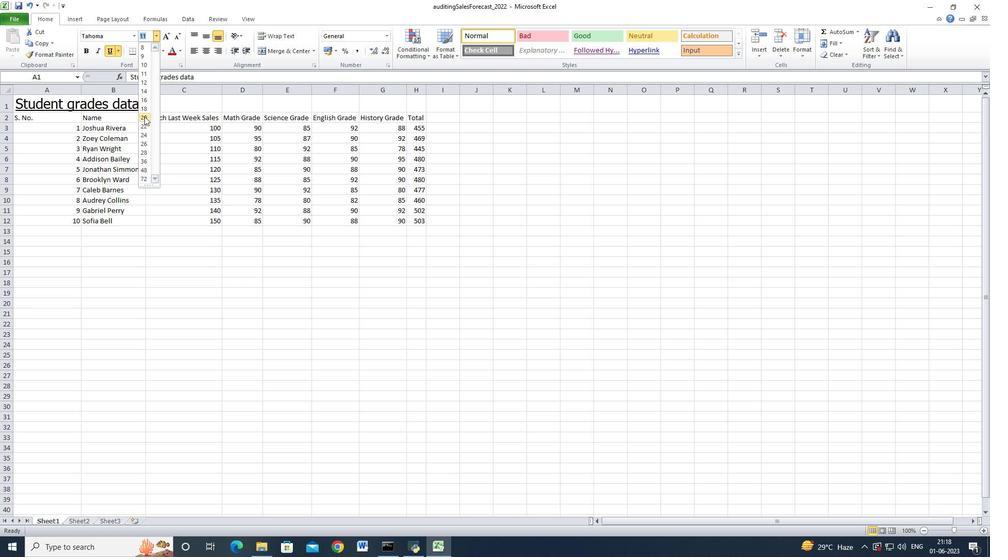 
Action: Mouse moved to (7, 87)
Screenshot: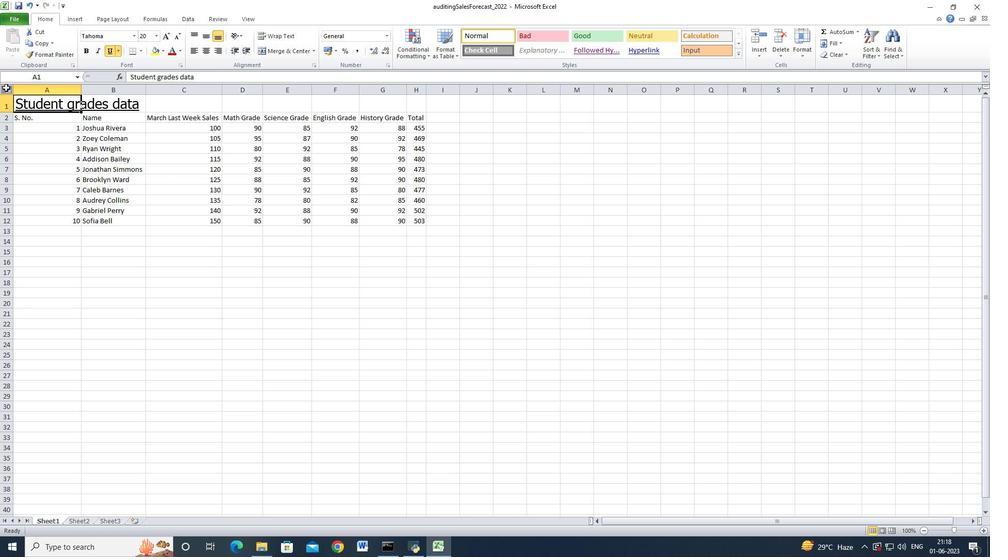
Action: Mouse pressed left at (7, 87)
Screenshot: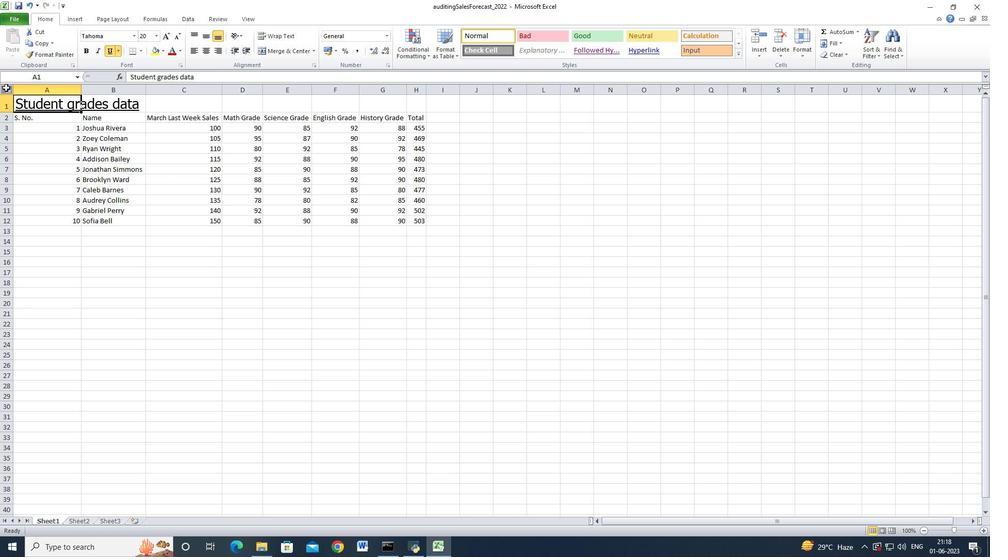 
Action: Mouse moved to (80, 90)
Screenshot: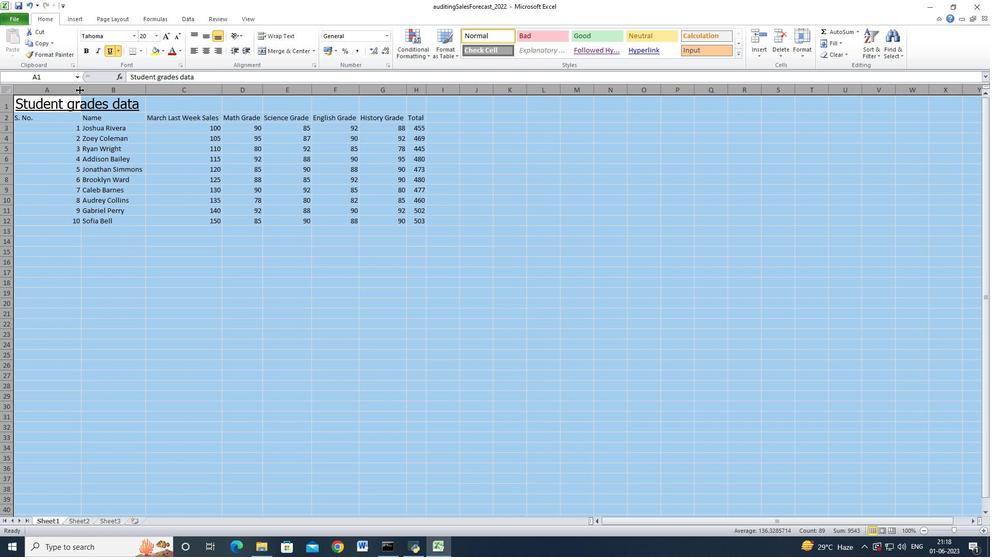
Action: Mouse pressed left at (80, 90)
Screenshot: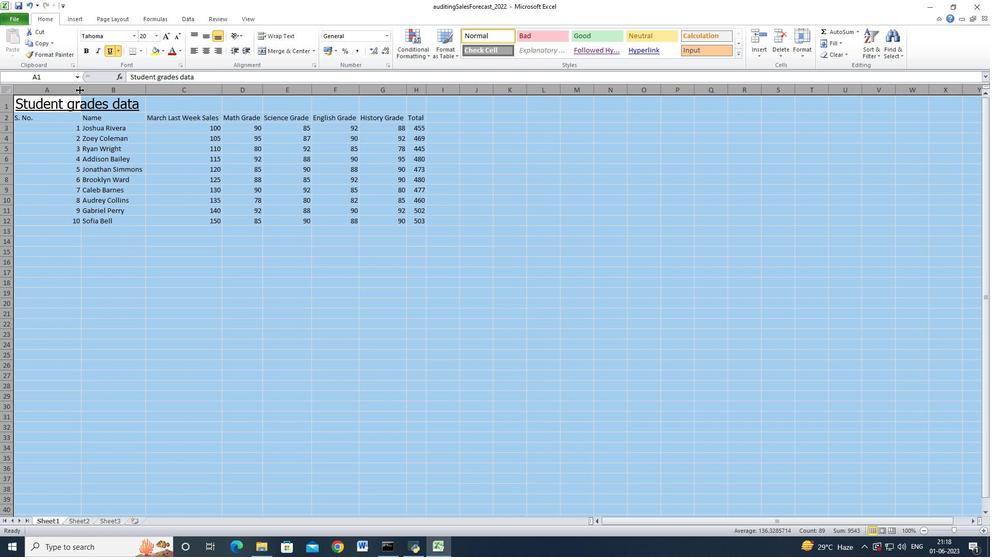 
Action: Mouse moved to (82, 90)
Screenshot: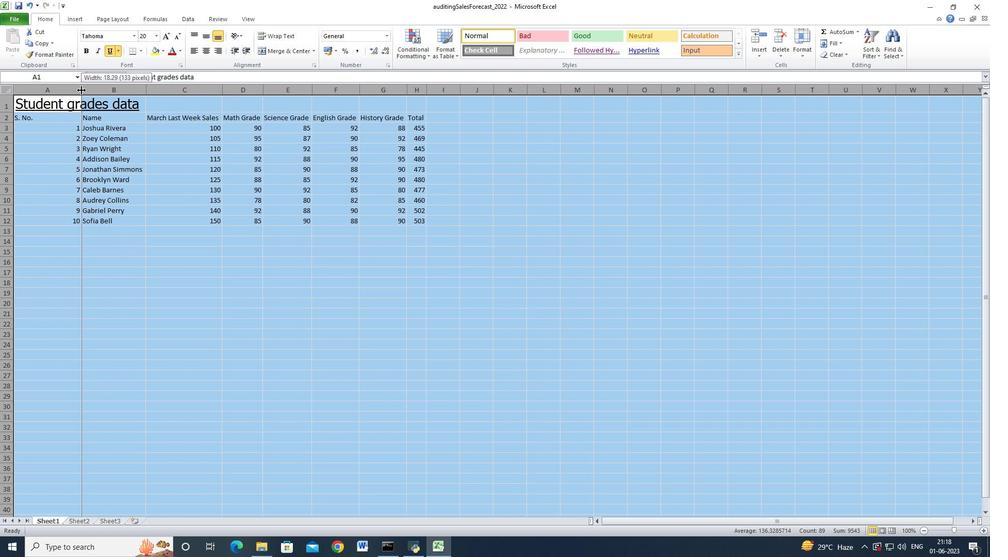 
Action: Mouse pressed left at (82, 90)
Screenshot: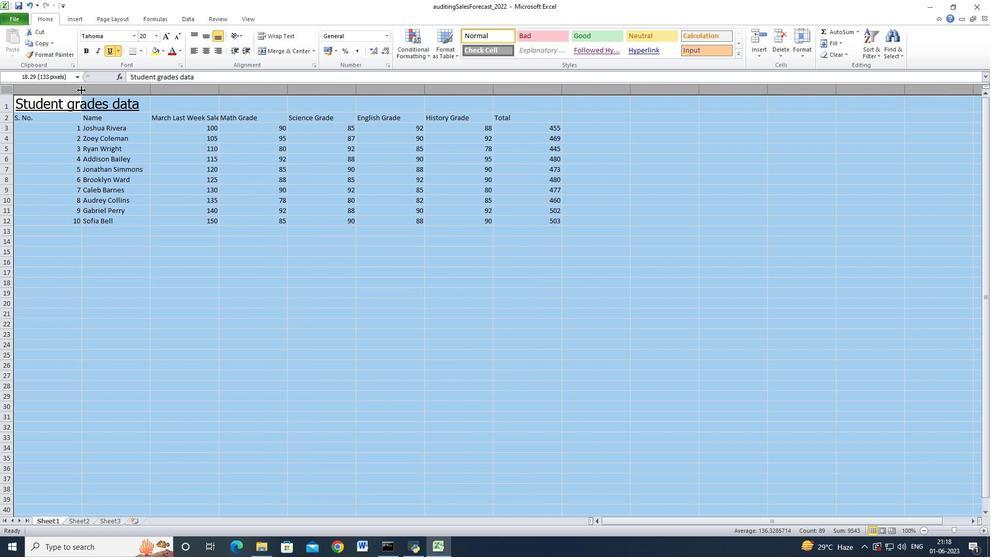 
Action: Mouse moved to (66, 132)
Screenshot: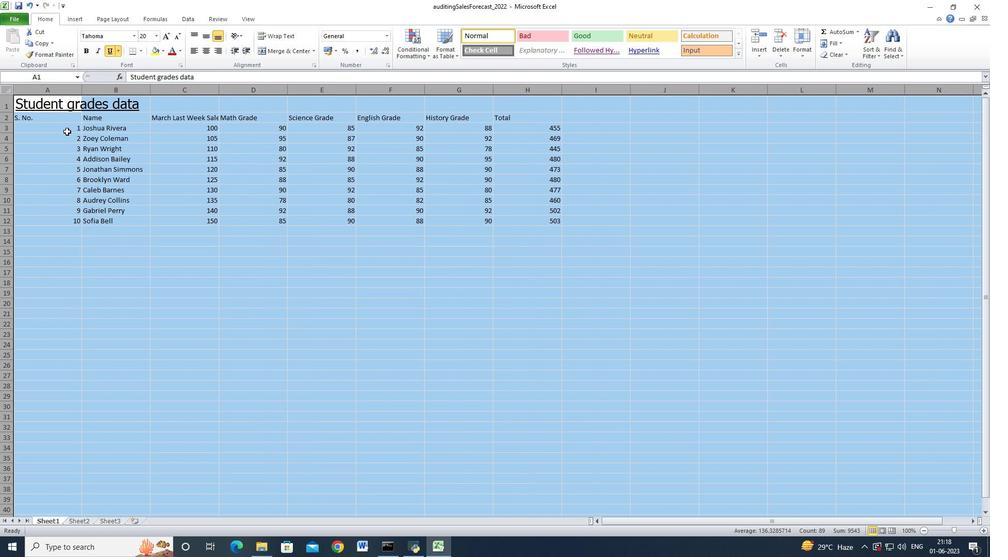 
Action: Mouse pressed left at (66, 132)
Screenshot: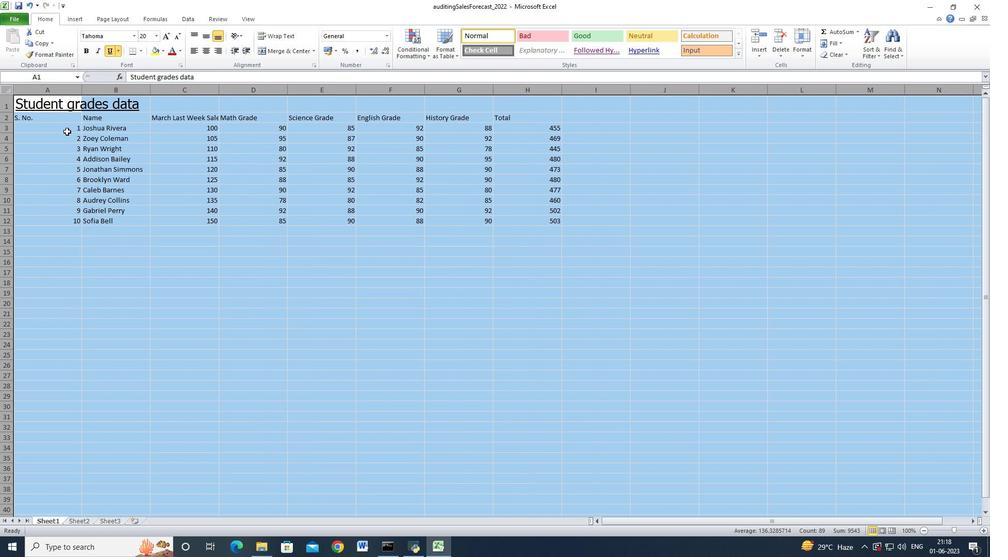 
Action: Mouse moved to (47, 102)
Screenshot: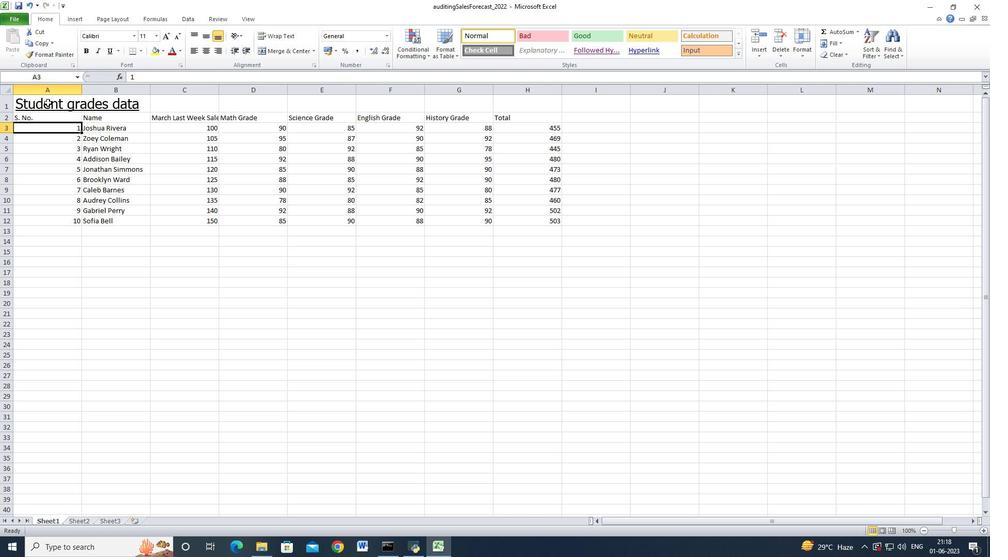 
Action: Mouse pressed left at (47, 102)
Screenshot: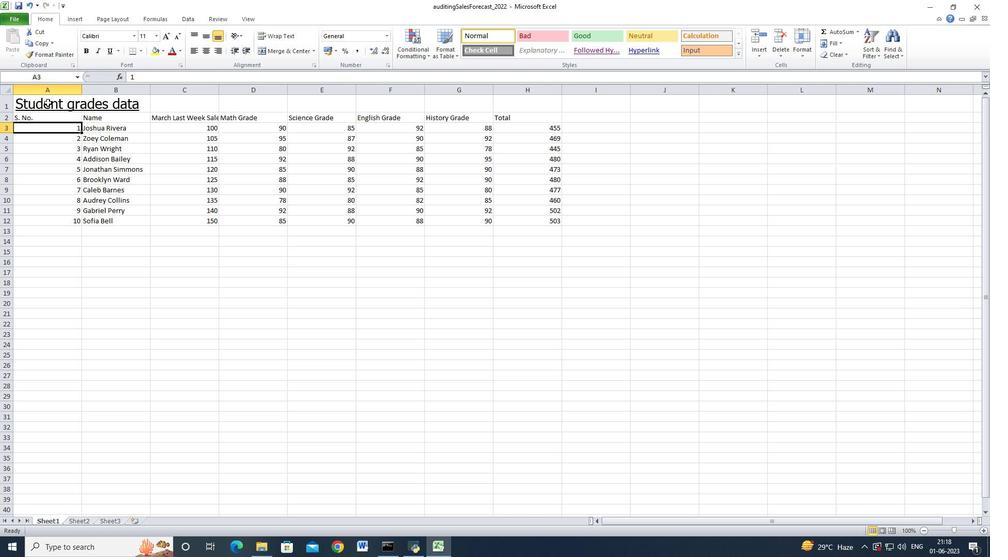 
Action: Mouse moved to (265, 52)
Screenshot: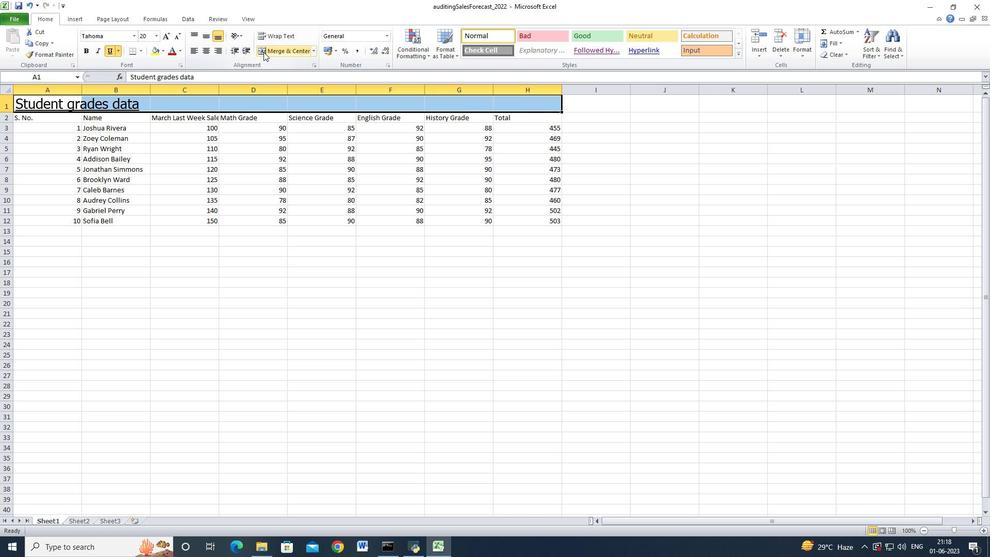 
Action: Mouse pressed left at (265, 52)
Screenshot: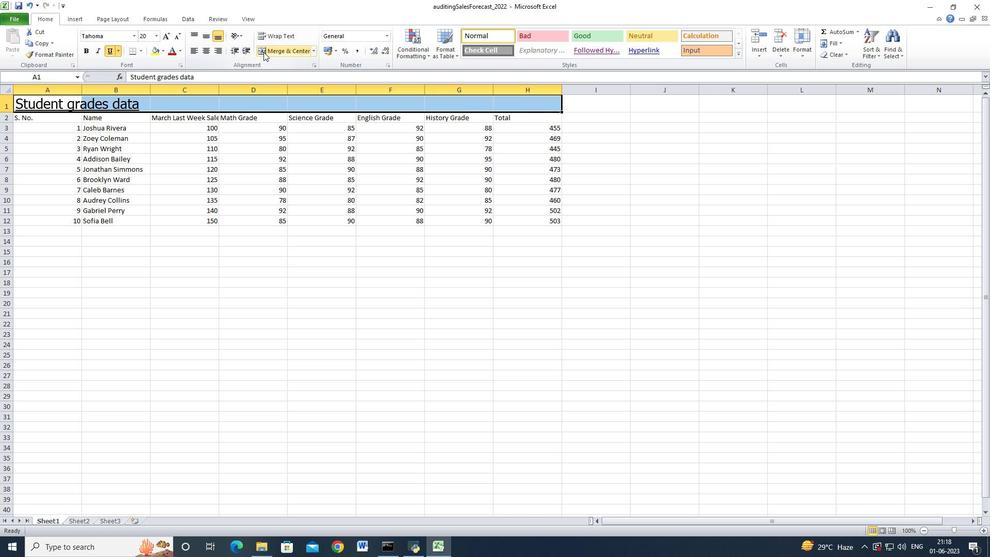 
Action: Mouse moved to (36, 119)
Screenshot: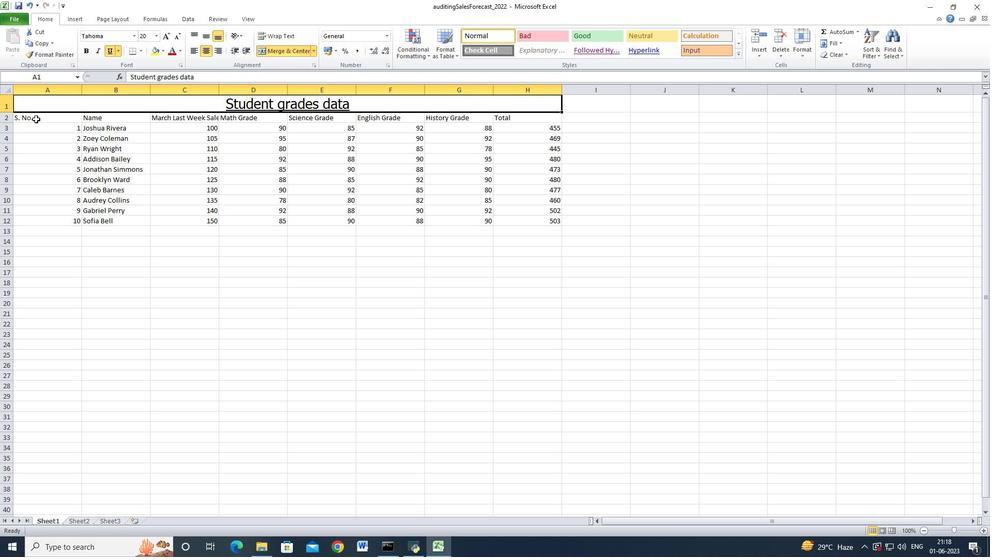 
Action: Mouse pressed left at (36, 119)
Screenshot: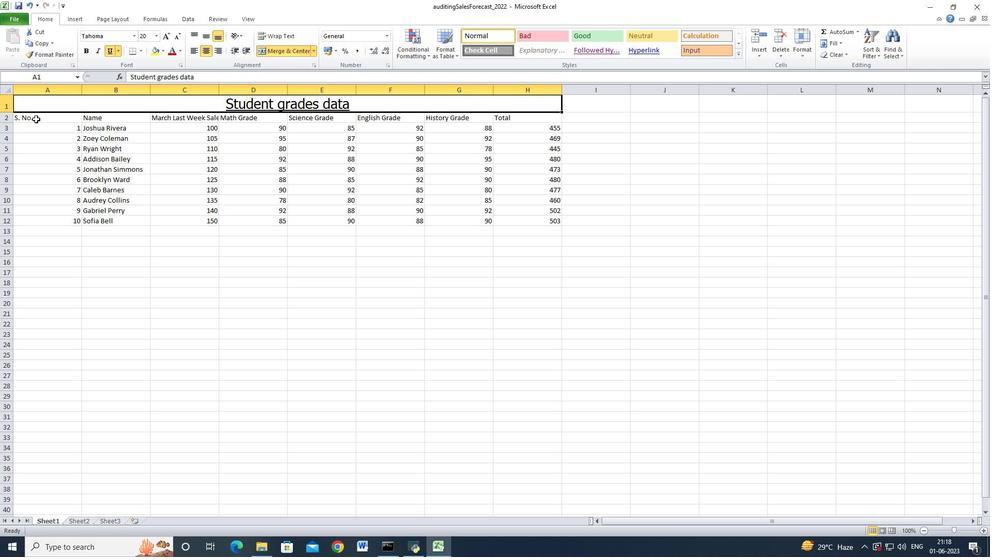 
Action: Mouse moved to (133, 36)
Screenshot: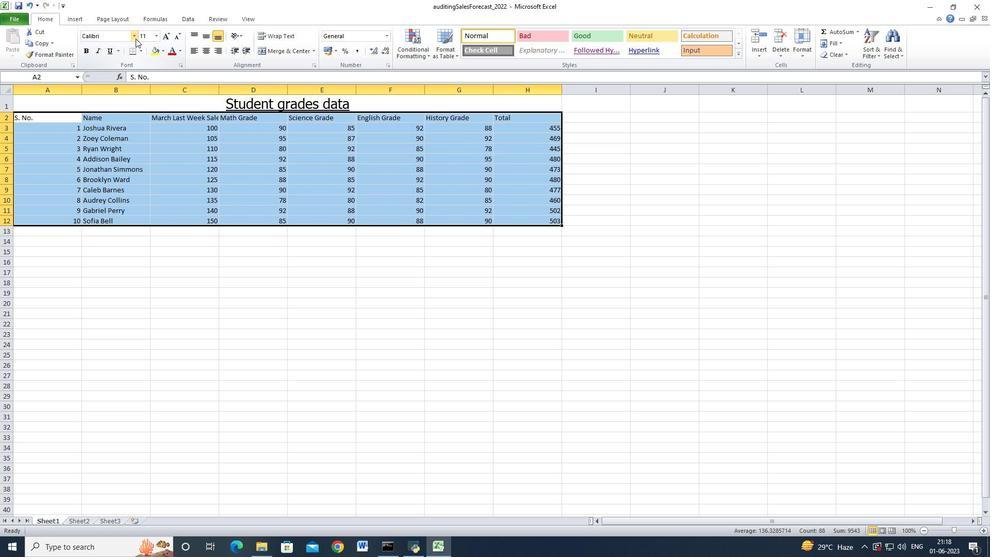 
Action: Mouse pressed left at (133, 36)
Screenshot: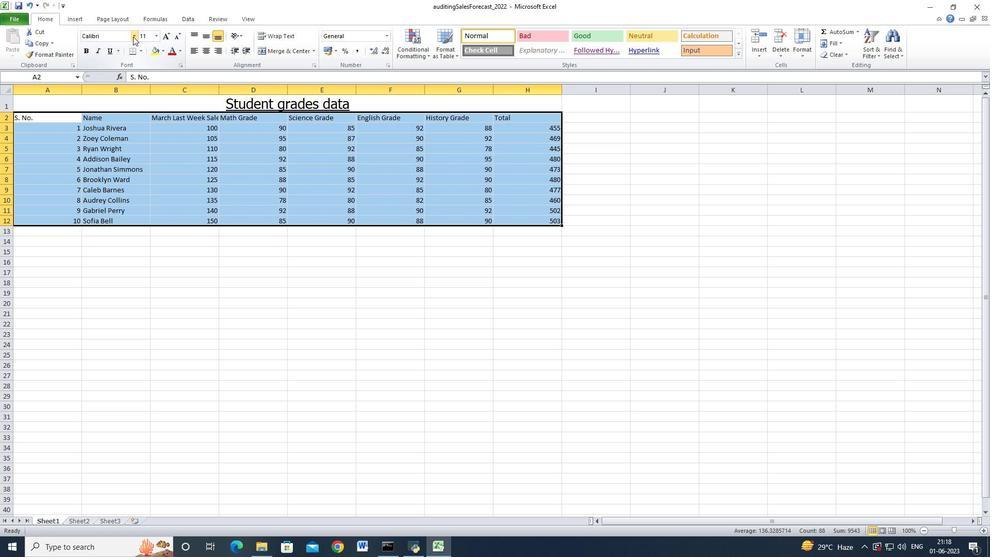 
Action: Mouse moved to (109, 119)
Screenshot: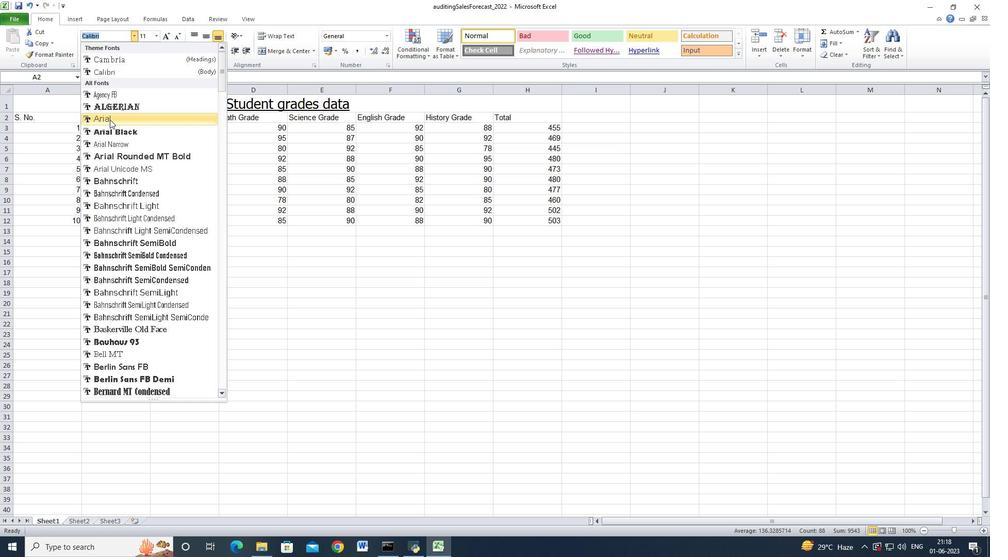 
Action: Mouse pressed left at (109, 119)
Screenshot: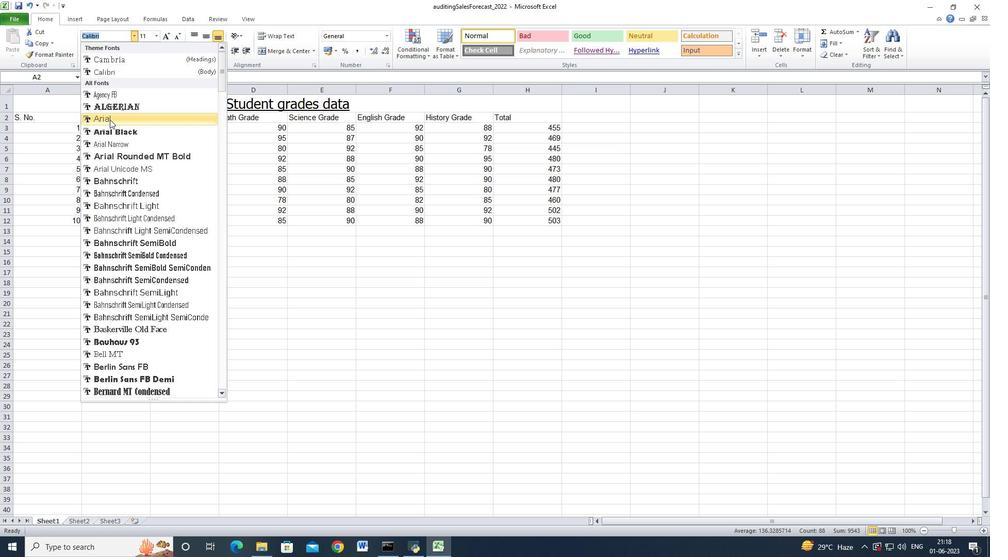 
Action: Mouse moved to (156, 31)
Screenshot: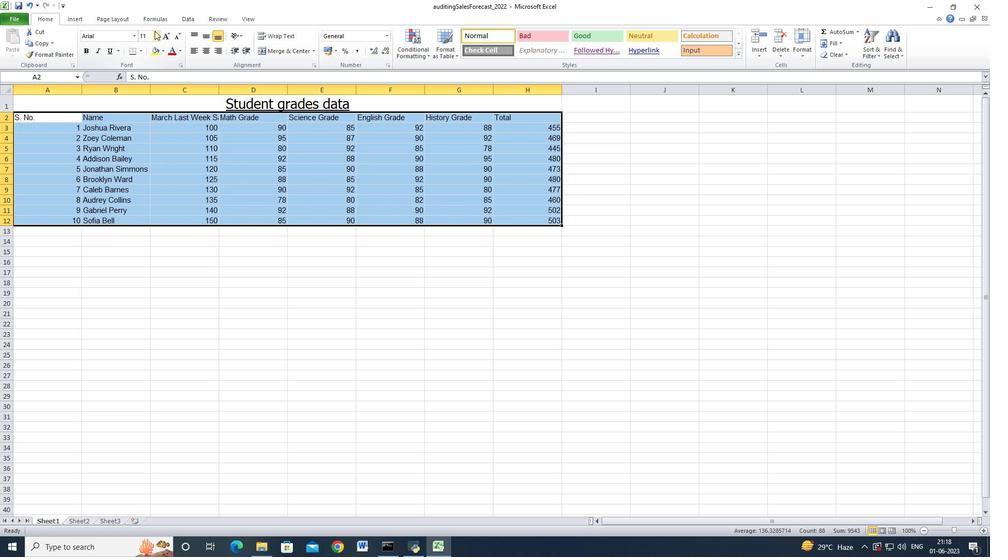 
Action: Mouse pressed left at (156, 31)
Screenshot: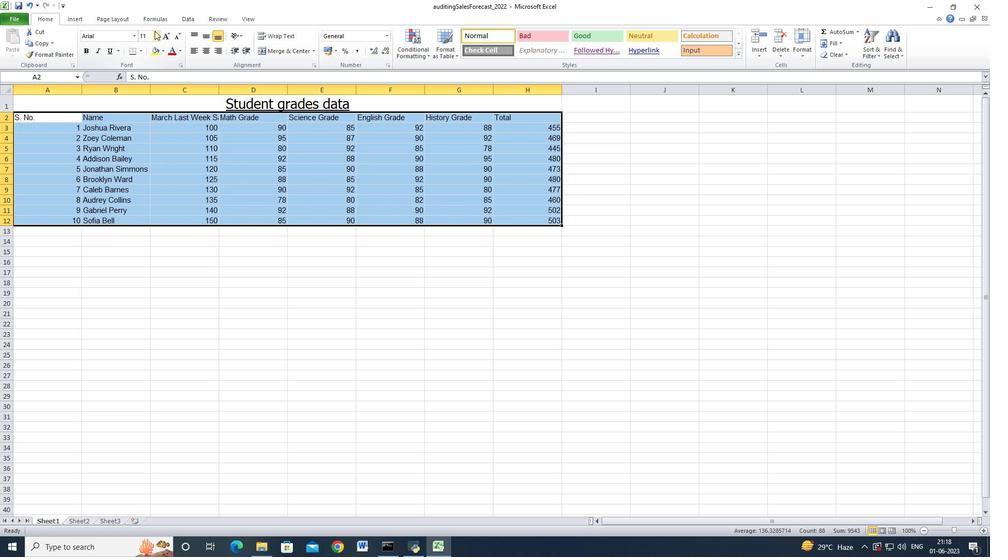 
Action: Mouse moved to (142, 83)
Screenshot: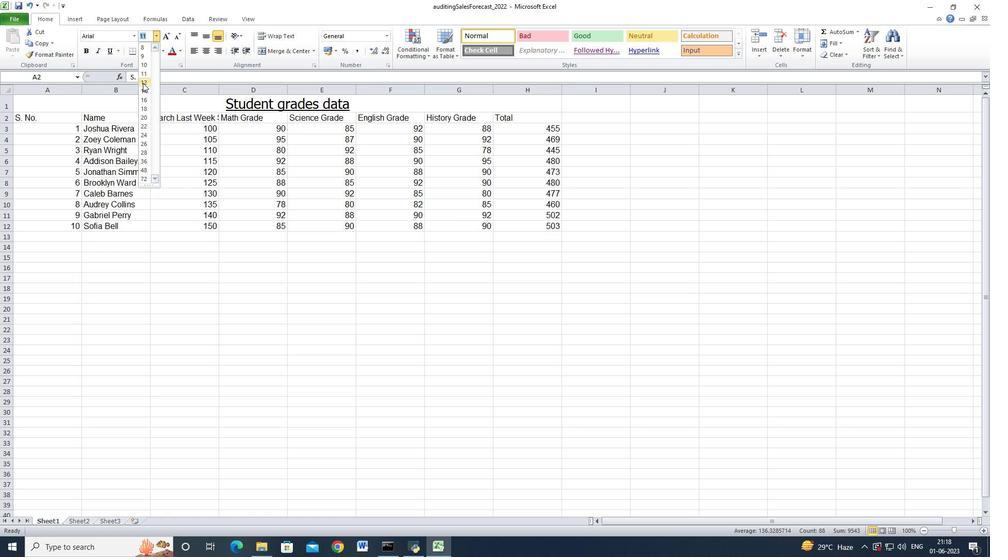 
Action: Mouse pressed left at (142, 83)
Screenshot: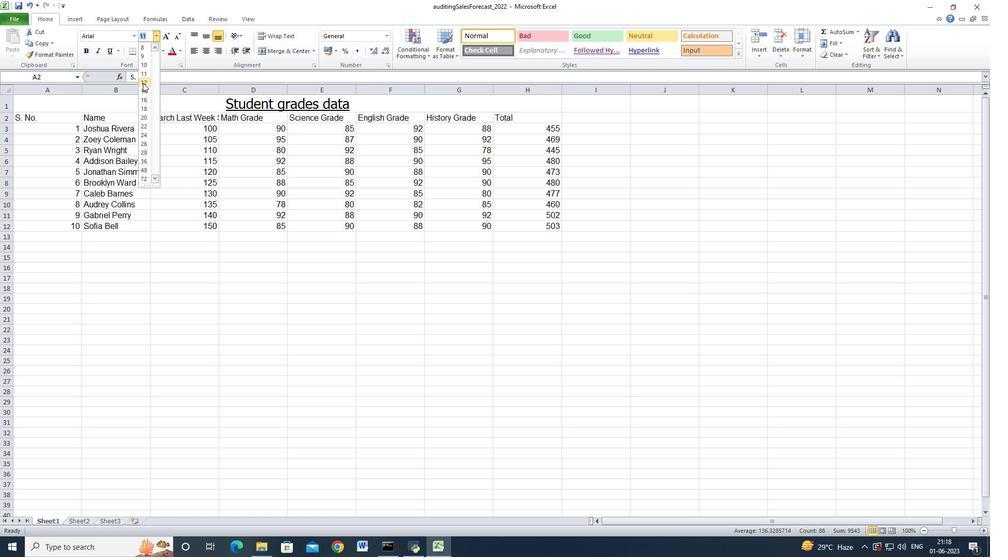 
Action: Mouse moved to (88, 157)
Screenshot: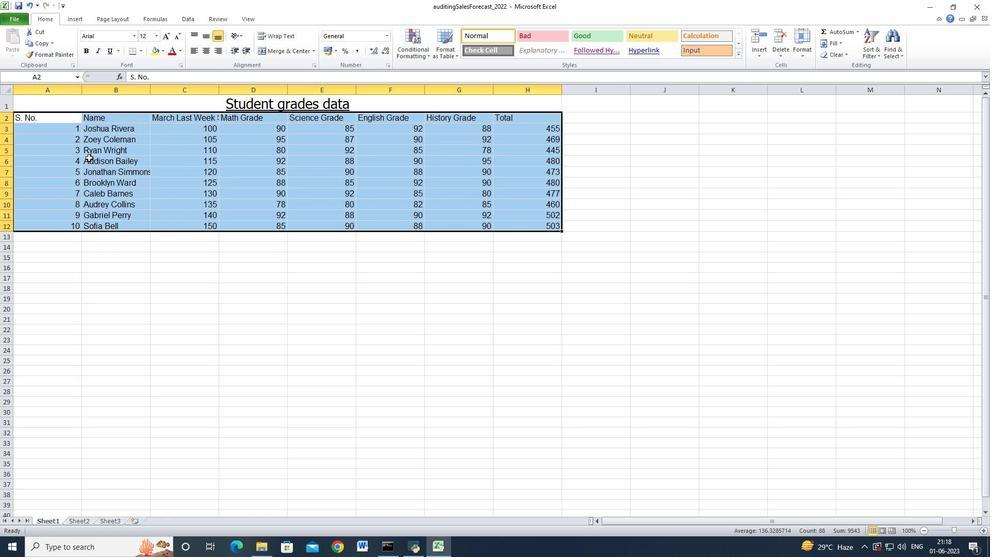 
Action: Mouse pressed left at (88, 157)
Screenshot: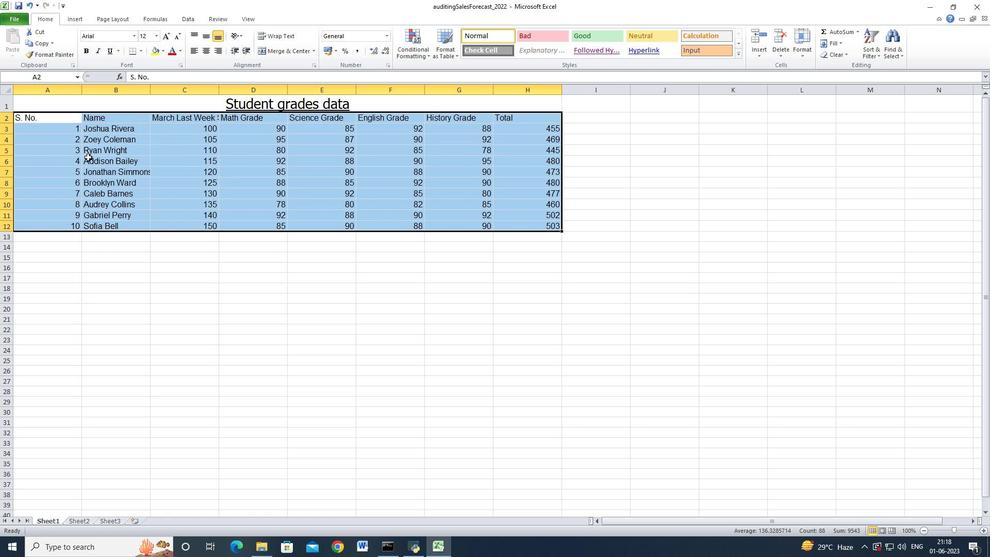 
Action: Mouse moved to (49, 105)
Screenshot: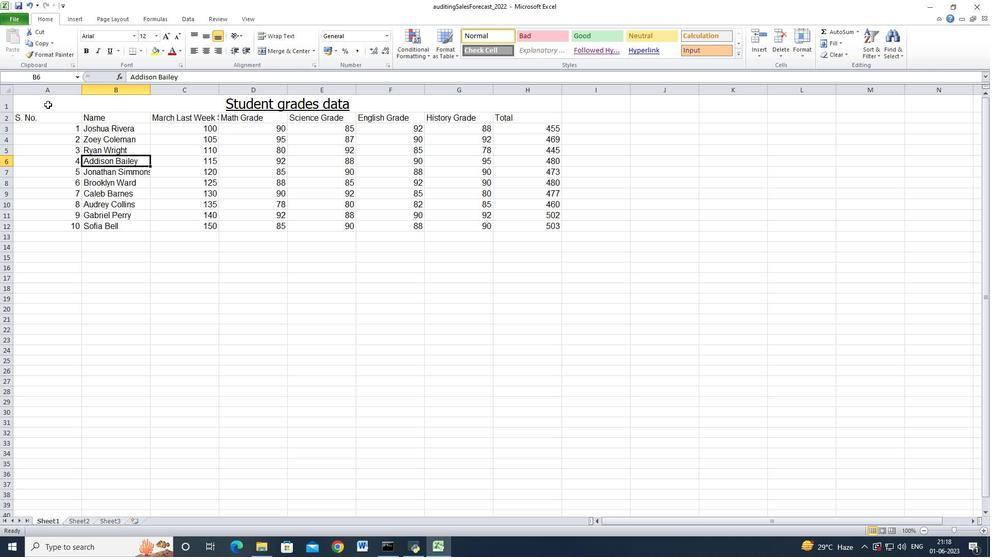 
Action: Mouse pressed left at (49, 105)
Screenshot: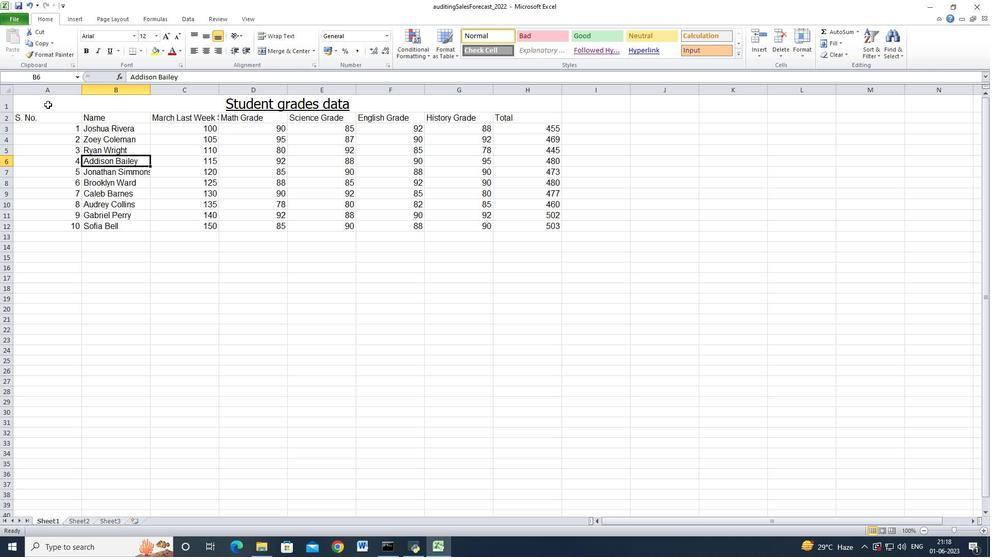 
Action: Mouse moved to (192, 52)
Screenshot: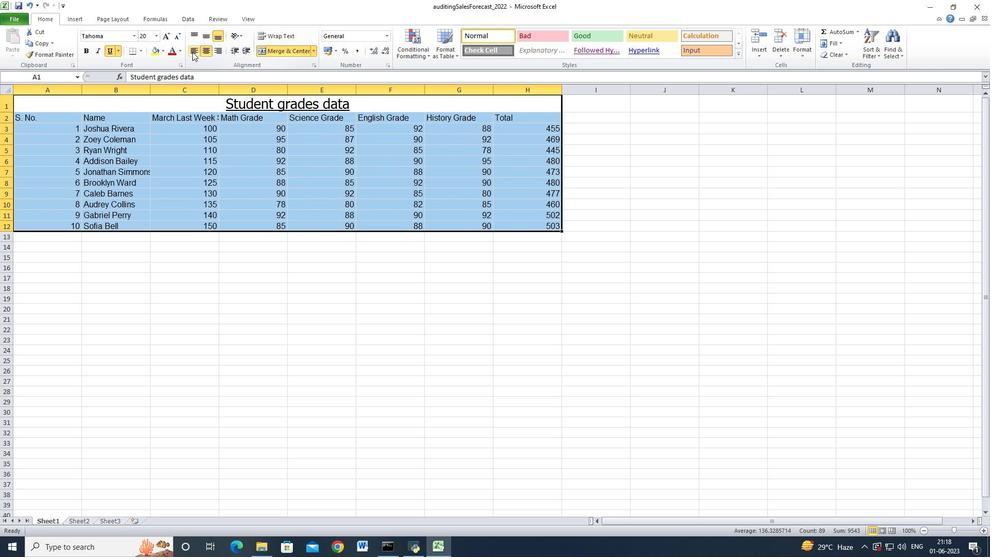 
Action: Mouse pressed left at (192, 52)
Screenshot: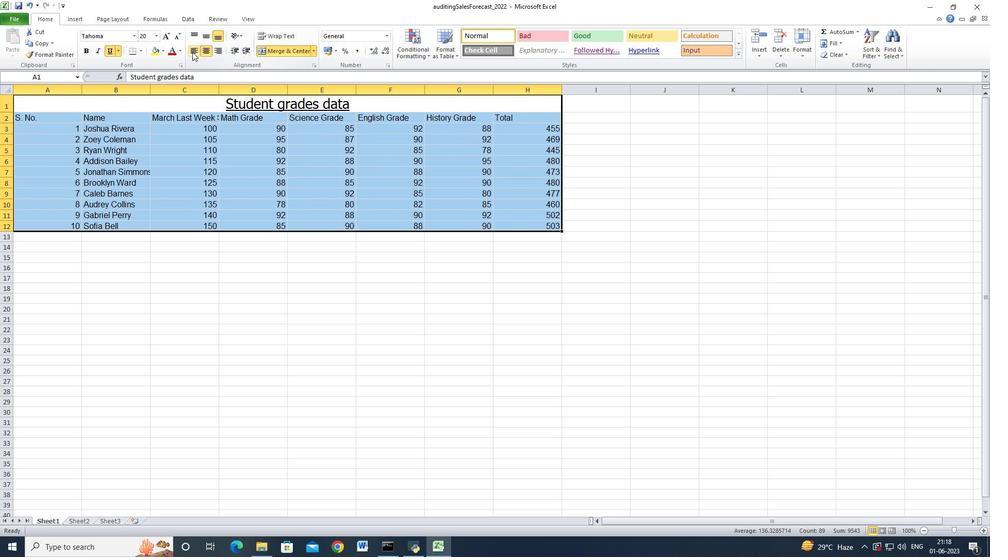 
Action: Mouse moved to (9, 90)
Screenshot: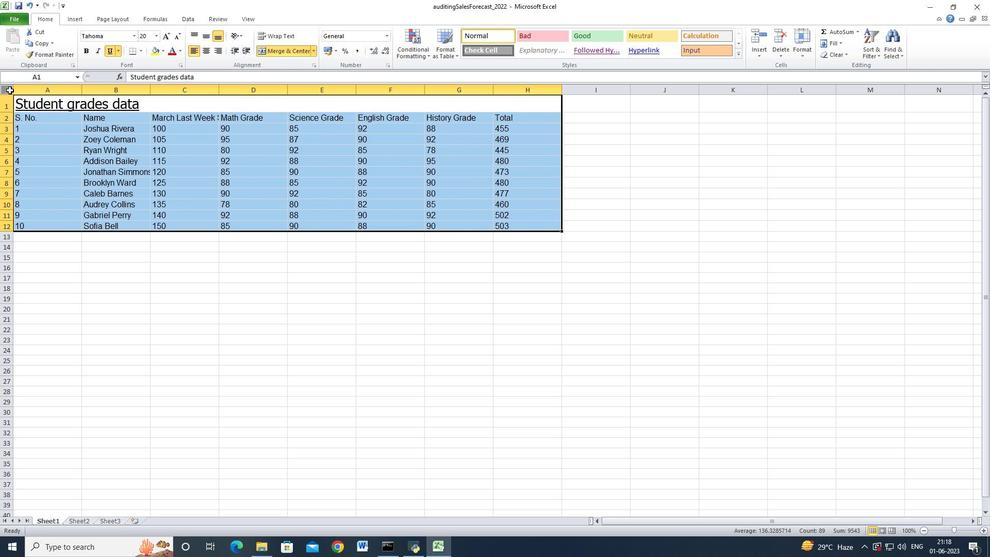 
Action: Mouse pressed left at (9, 90)
Screenshot: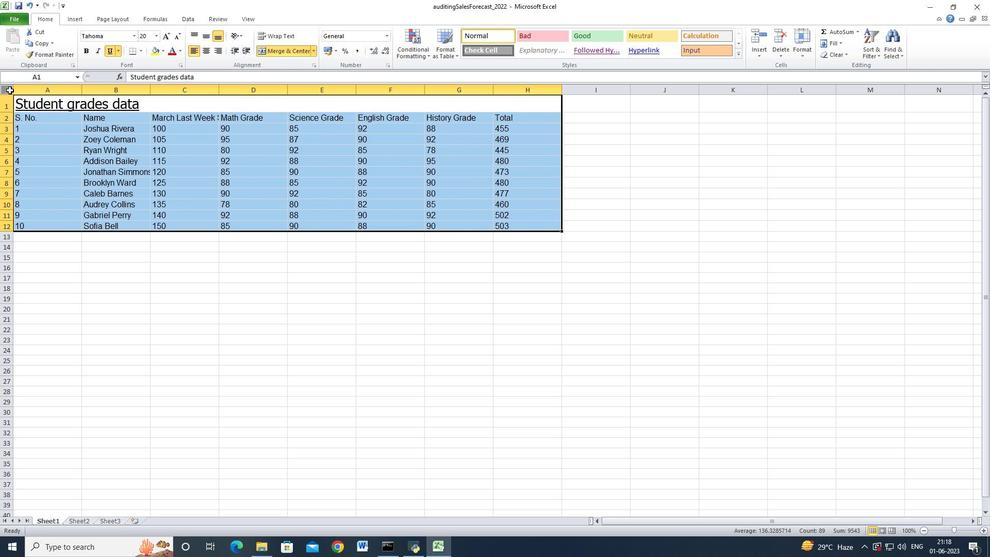 
Action: Mouse moved to (80, 89)
Screenshot: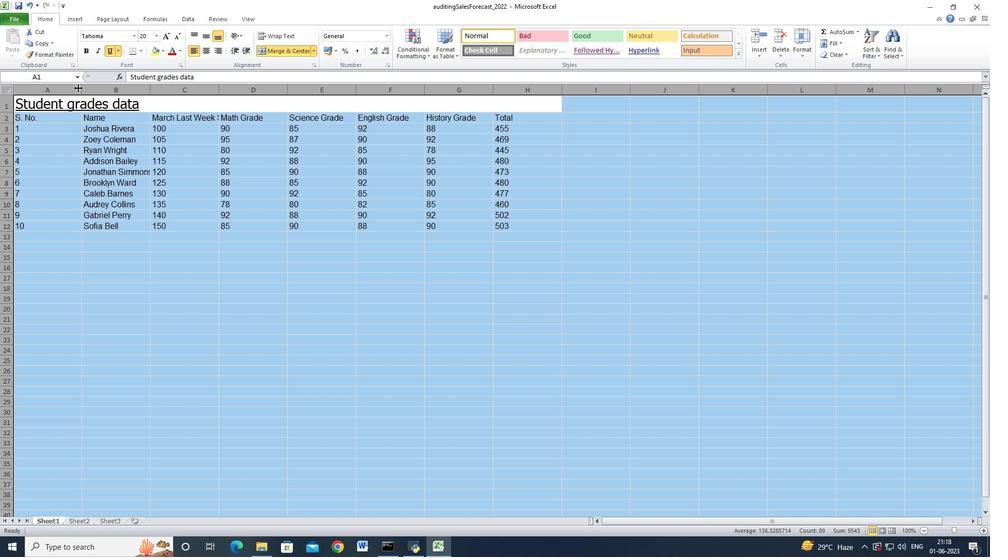 
Action: Mouse pressed left at (80, 89)
Screenshot: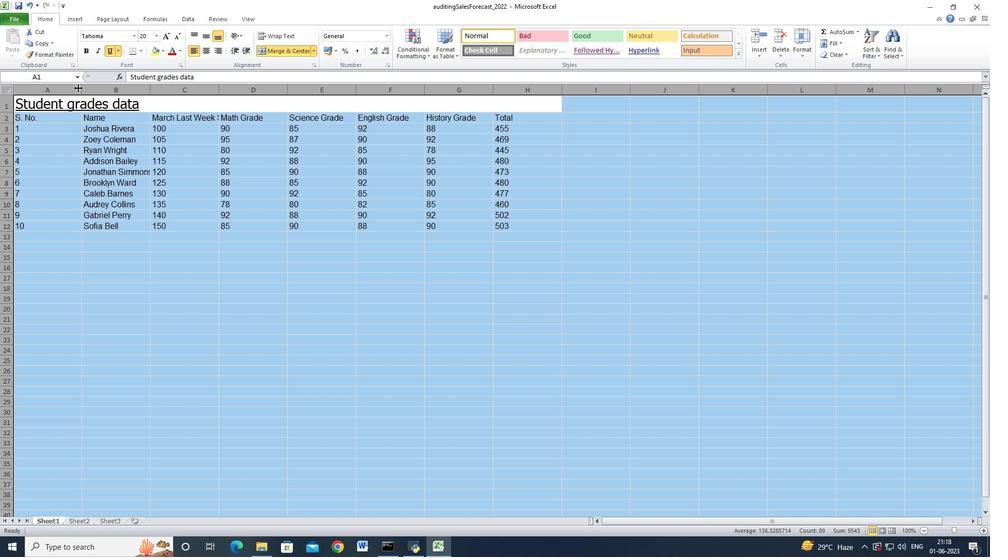
Action: Mouse moved to (79, 89)
Screenshot: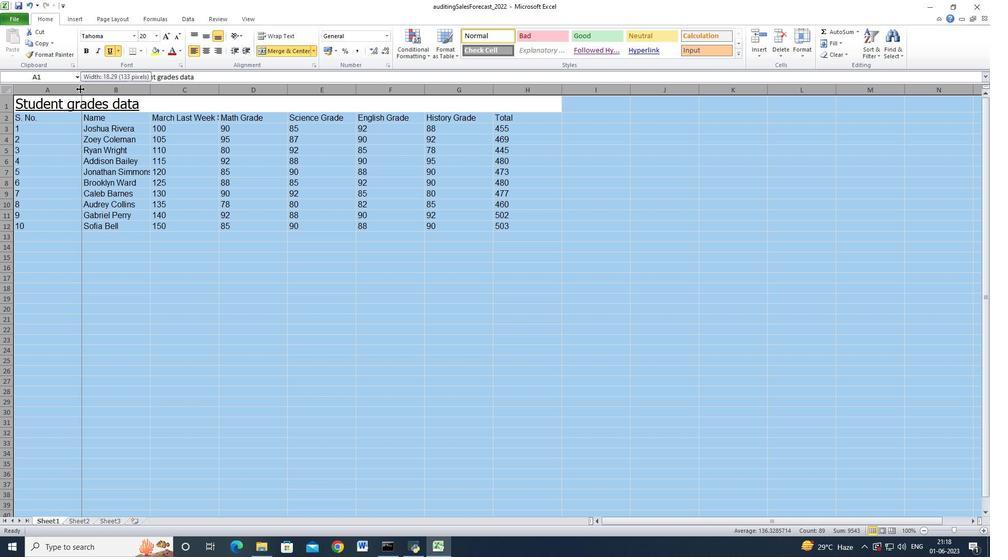 
Action: Mouse pressed left at (79, 89)
Screenshot: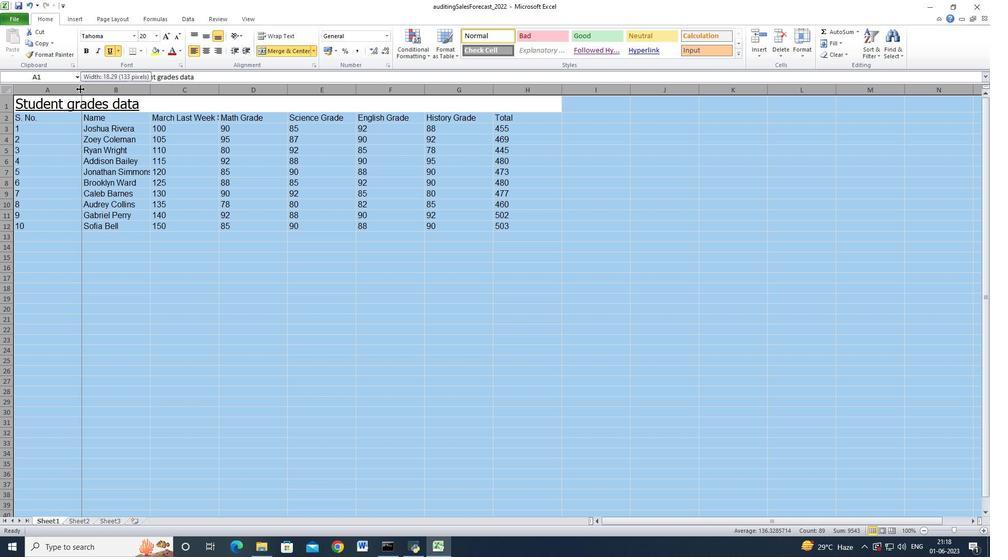 
Action: Mouse moved to (54, 154)
Screenshot: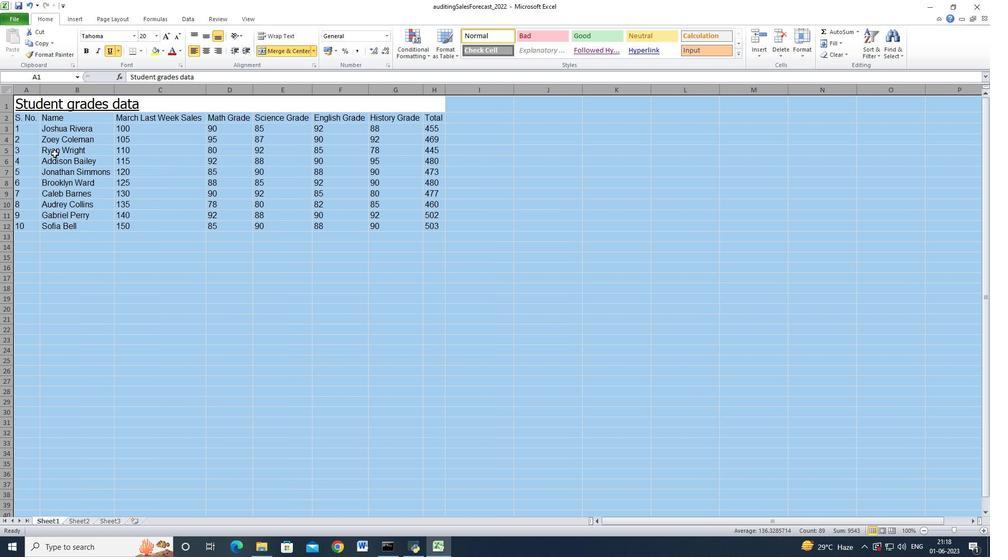 
Action: Mouse pressed left at (54, 154)
Screenshot: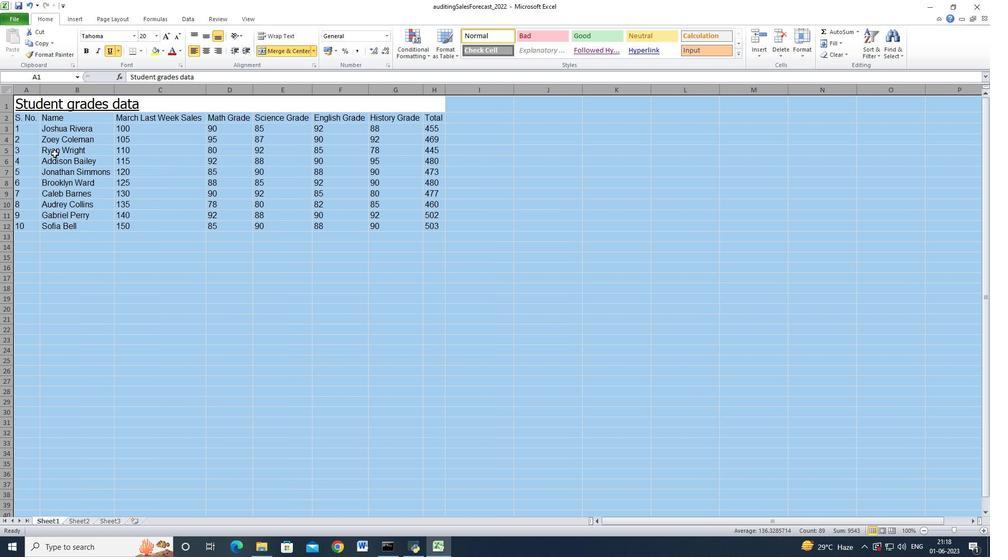 
Action: Mouse moved to (146, 115)
Screenshot: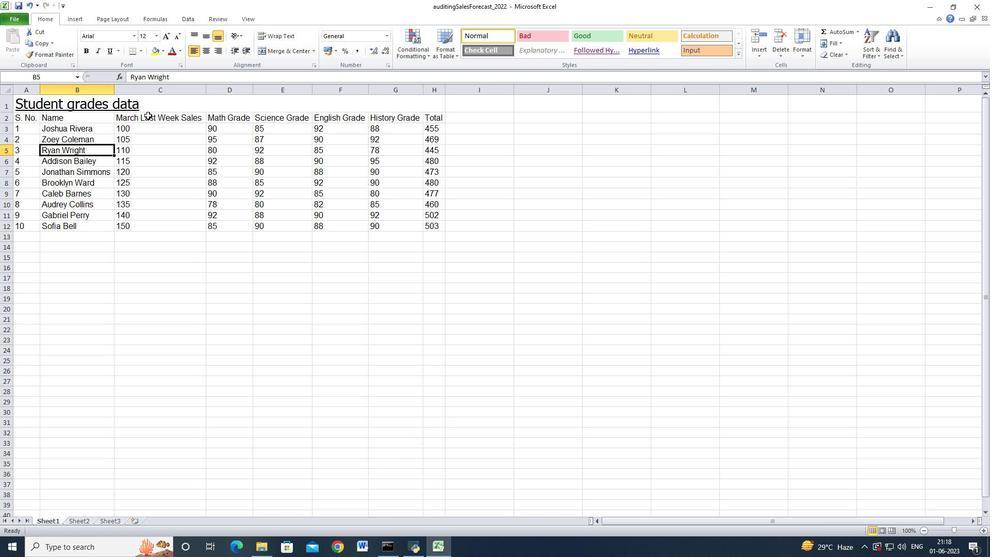 
